 Task: Search one way flight ticket for 5 adults, 2 children, 1 infant in seat and 1 infant on lap in economy from Sanford: Orlando Sanford International Airport to Evansville: Evansville Regional Airport on 5-3-2023. Choice of flights is Royal air maroc. Number of bags: 10 checked bags. Price is upto 107000. Outbound departure time preference is 19:30.
Action: Mouse moved to (314, 128)
Screenshot: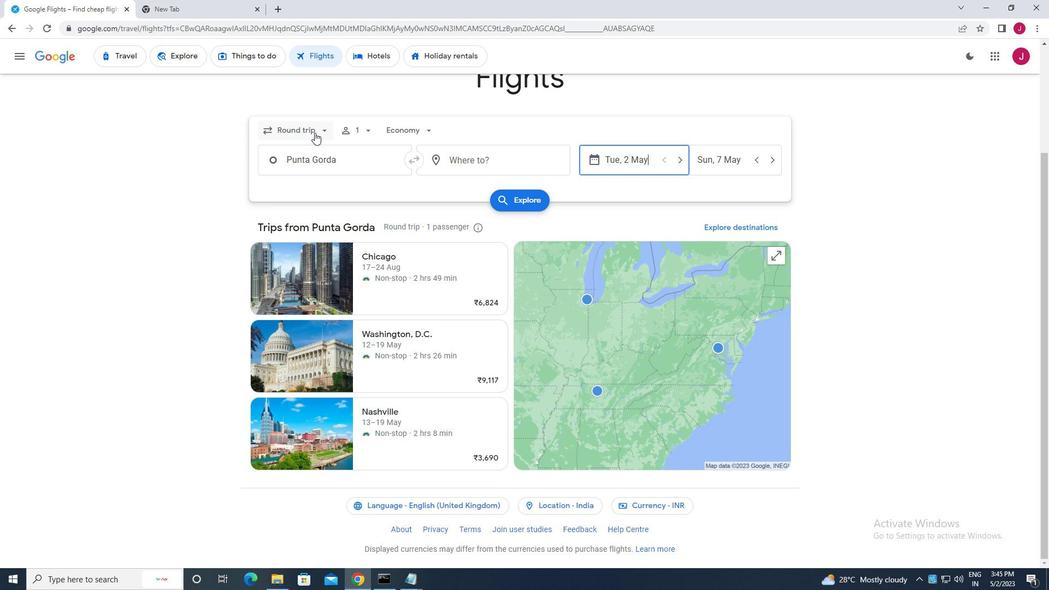 
Action: Mouse pressed left at (314, 128)
Screenshot: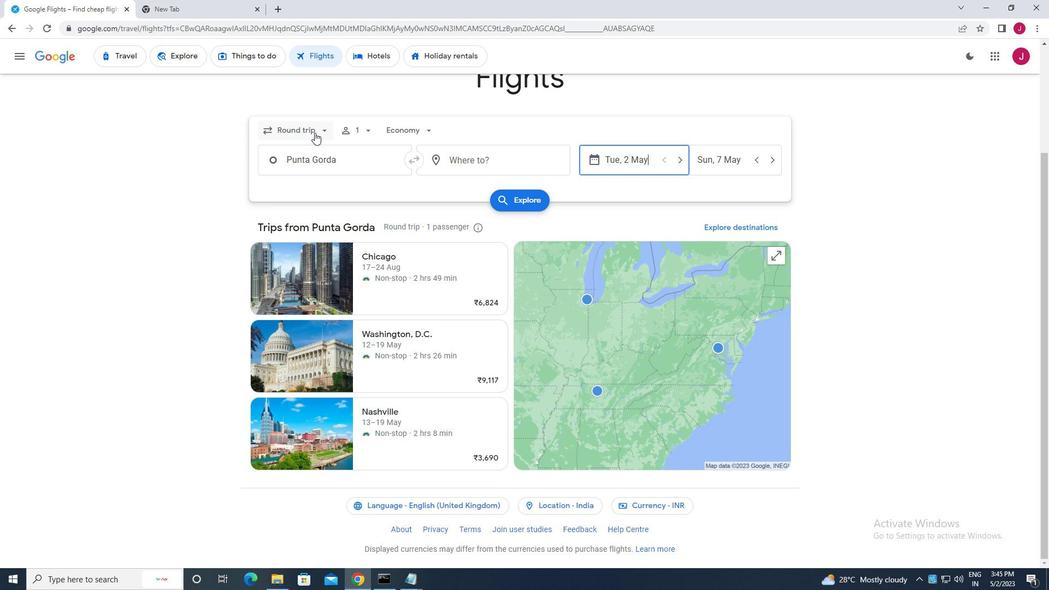 
Action: Mouse moved to (310, 178)
Screenshot: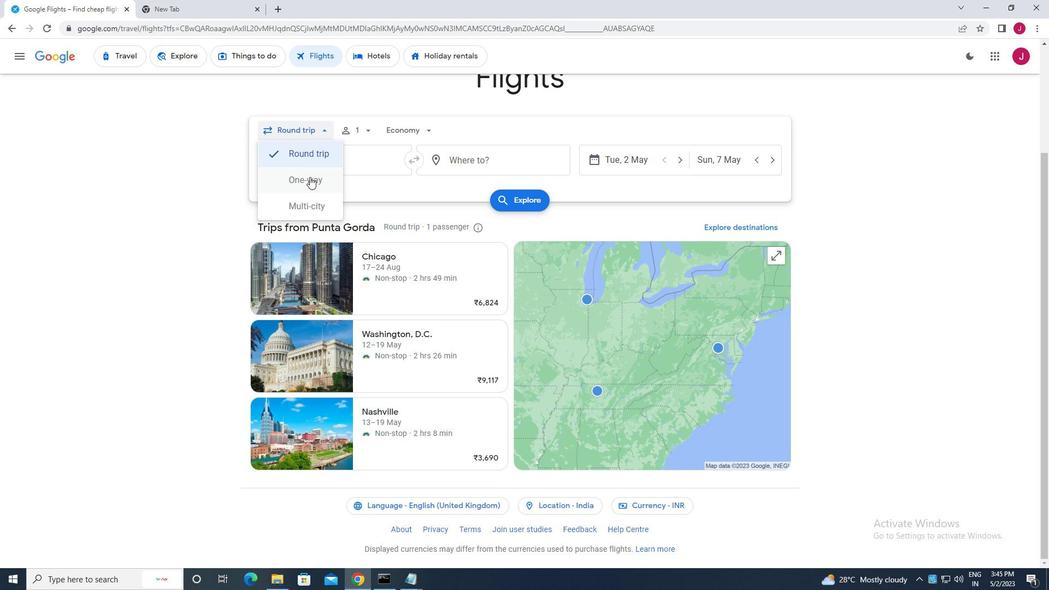
Action: Mouse pressed left at (310, 178)
Screenshot: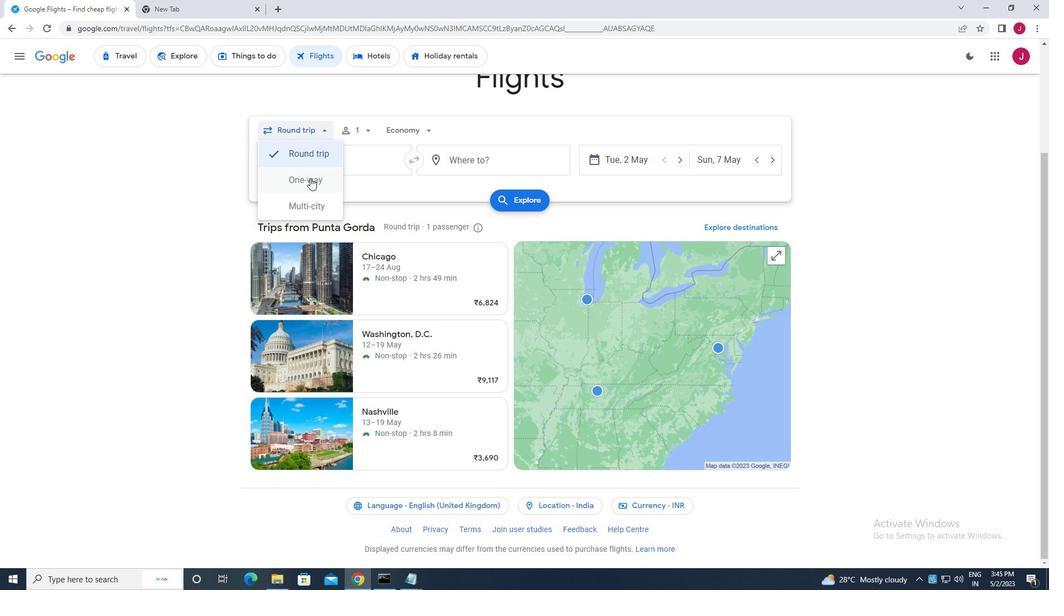 
Action: Mouse moved to (362, 130)
Screenshot: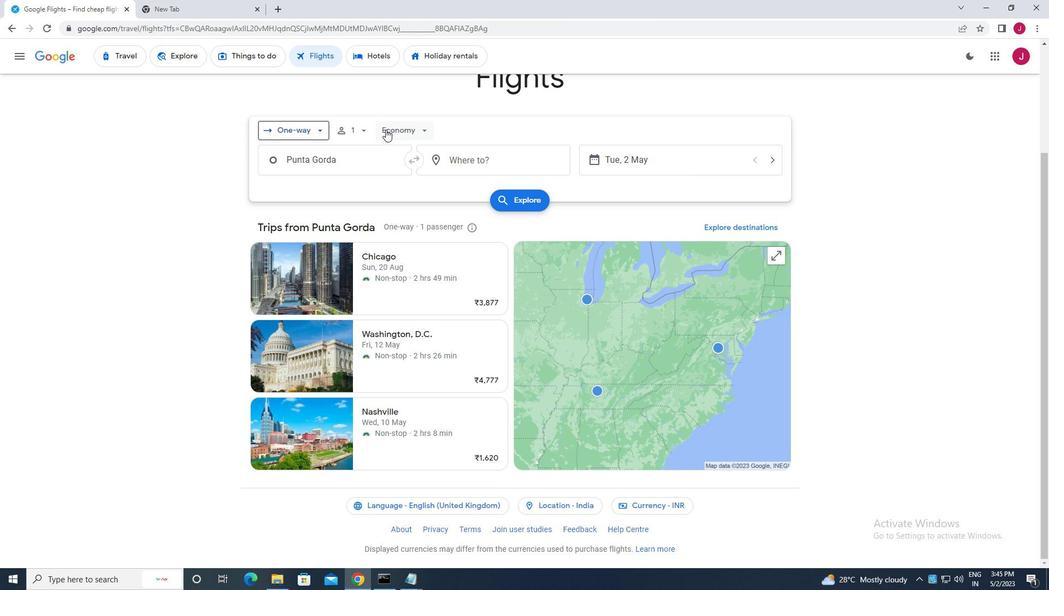 
Action: Mouse pressed left at (362, 130)
Screenshot: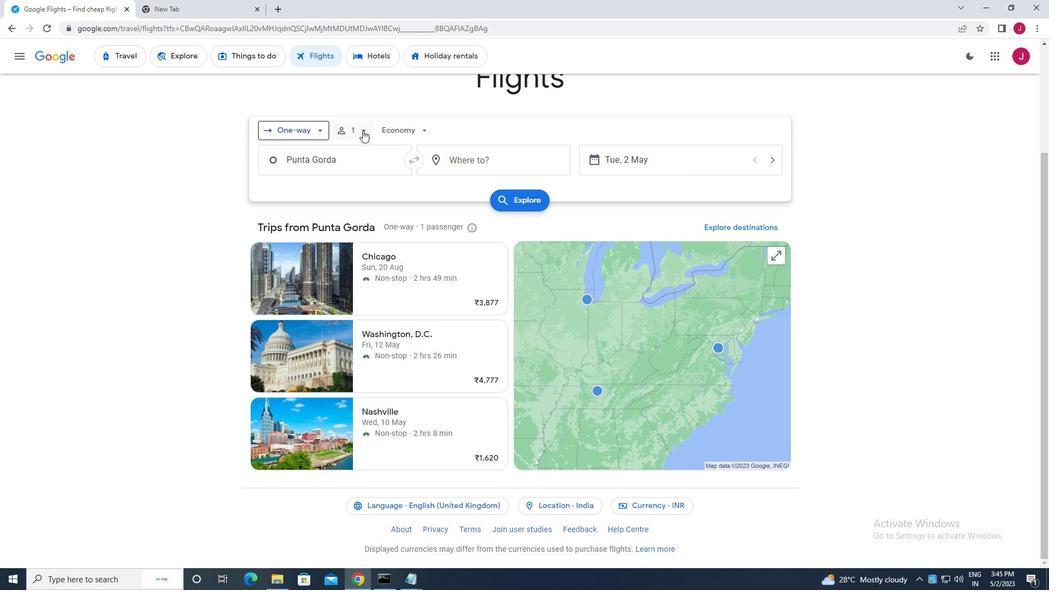 
Action: Mouse moved to (444, 160)
Screenshot: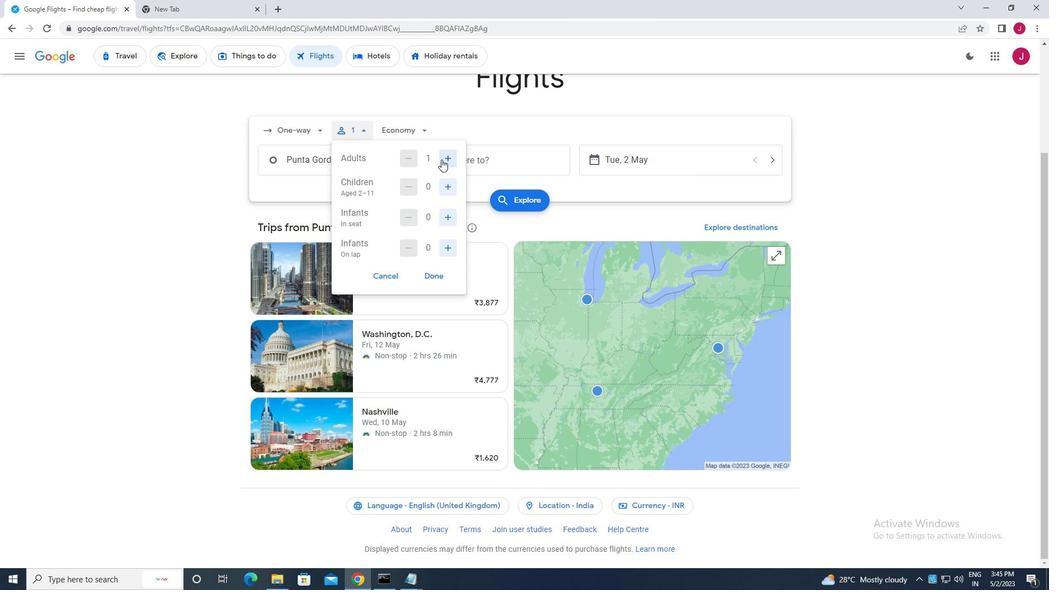 
Action: Mouse pressed left at (444, 160)
Screenshot: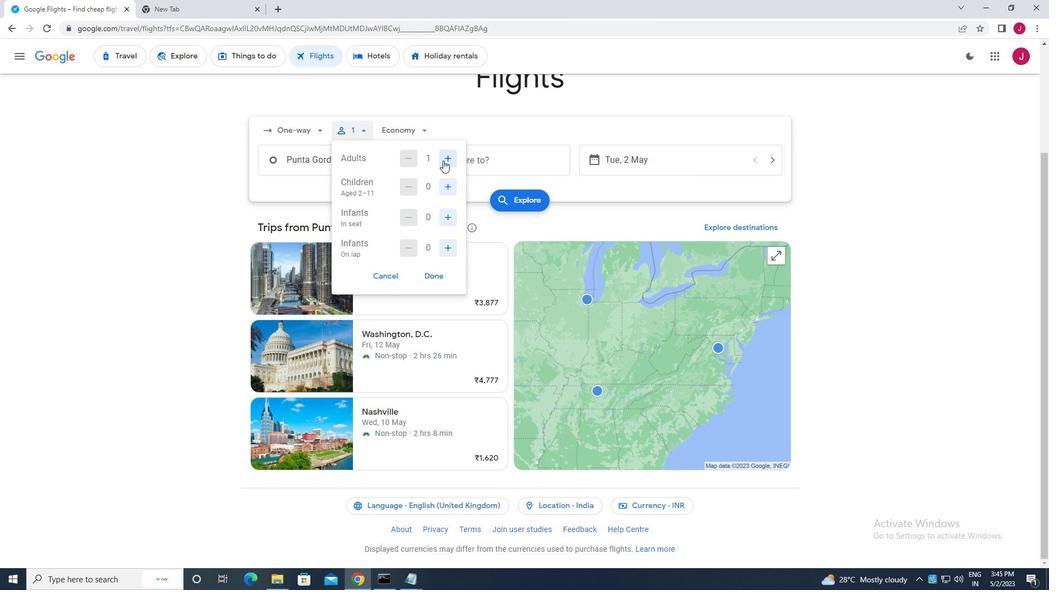 
Action: Mouse pressed left at (444, 160)
Screenshot: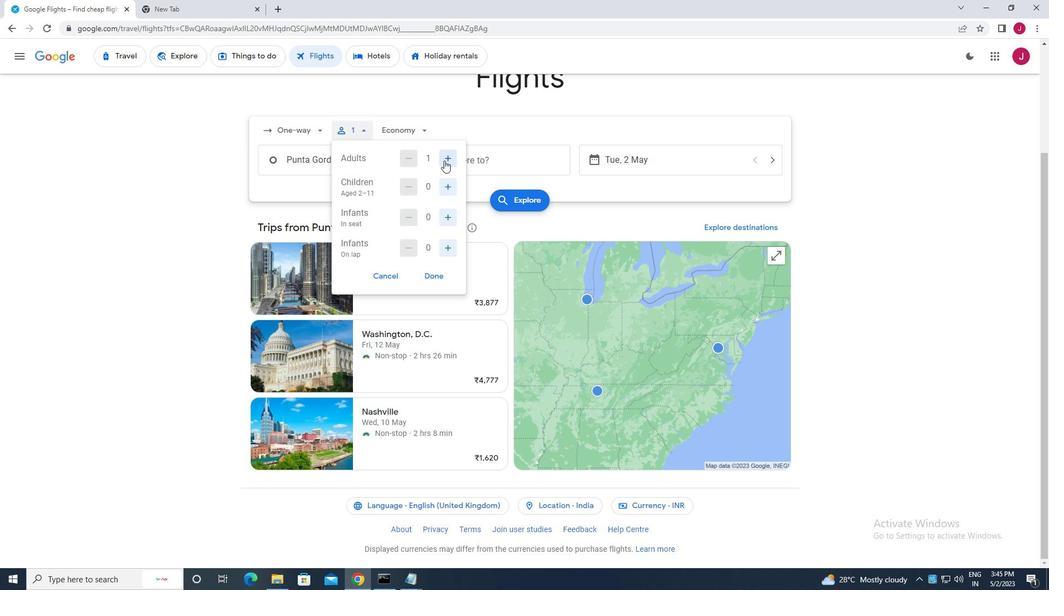 
Action: Mouse pressed left at (444, 160)
Screenshot: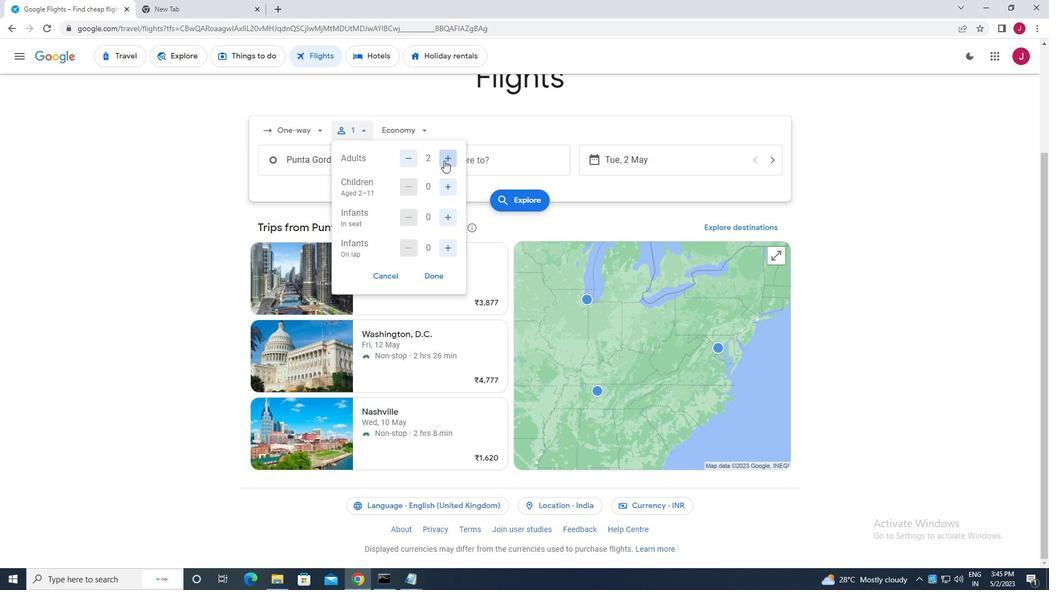 
Action: Mouse pressed left at (444, 160)
Screenshot: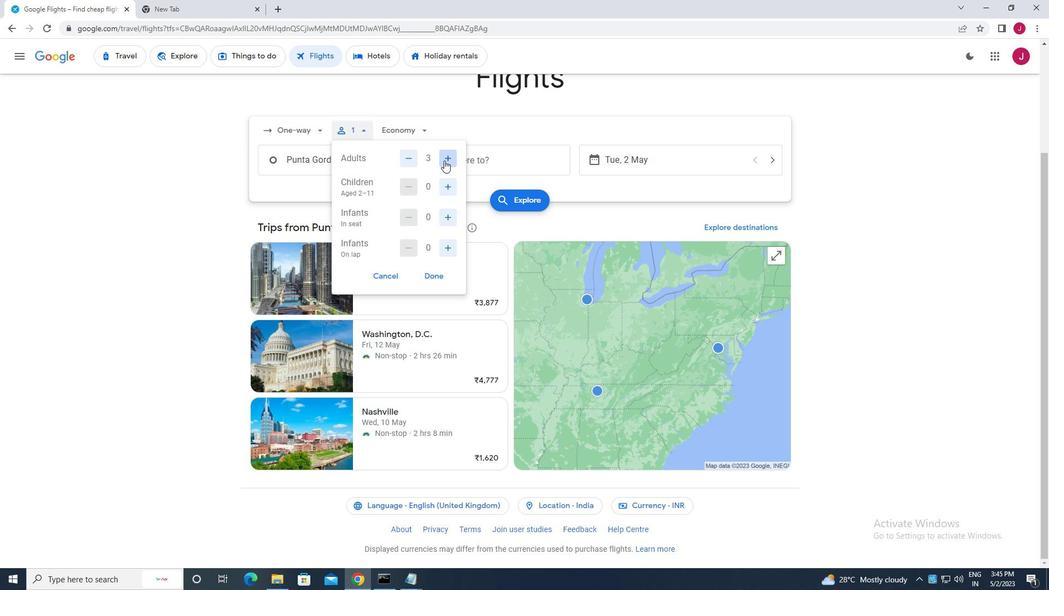 
Action: Mouse moved to (448, 190)
Screenshot: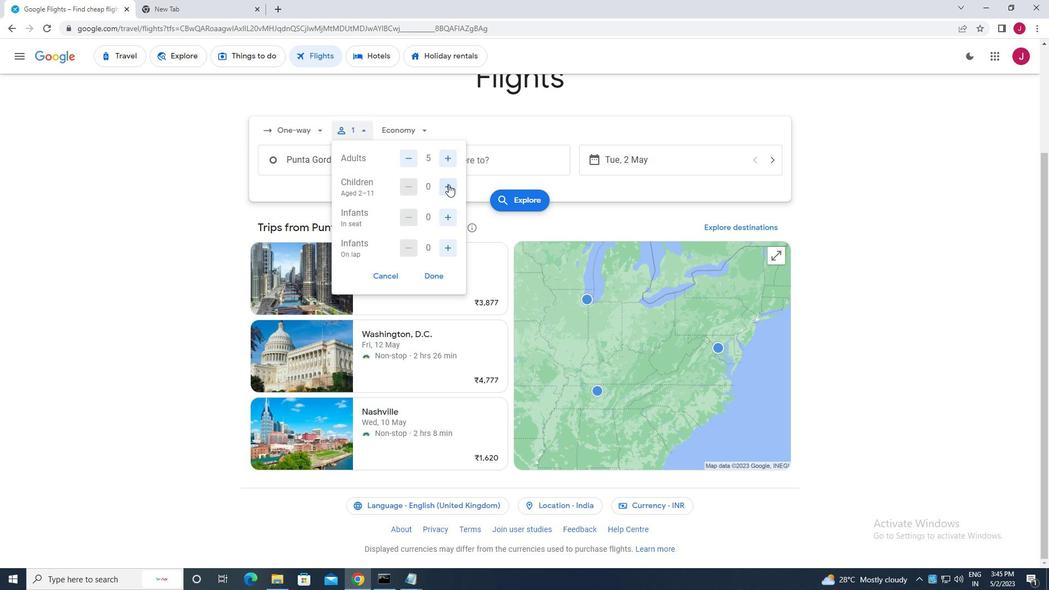 
Action: Mouse pressed left at (448, 190)
Screenshot: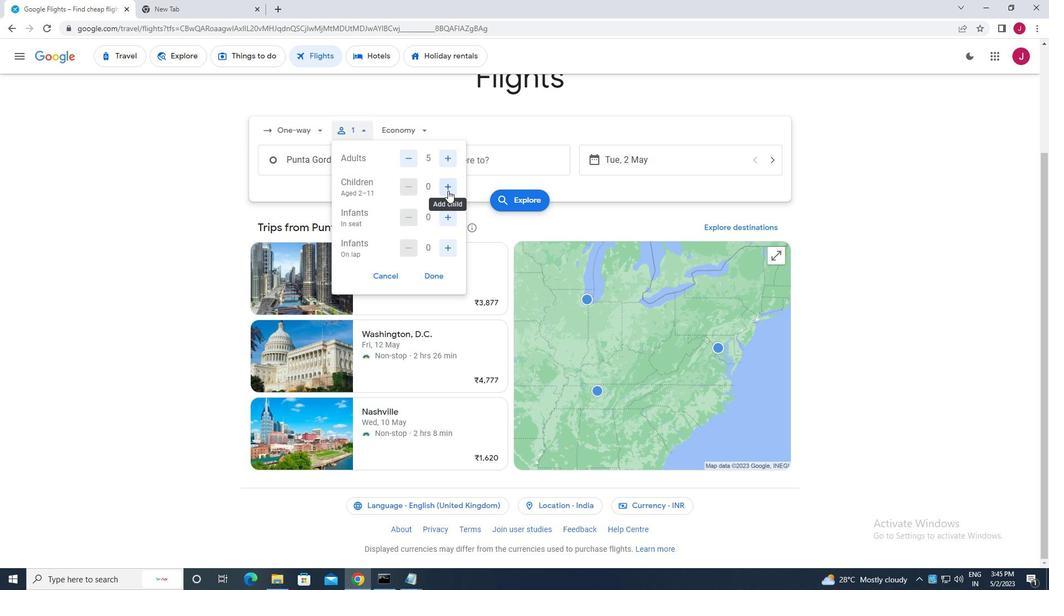 
Action: Mouse pressed left at (448, 190)
Screenshot: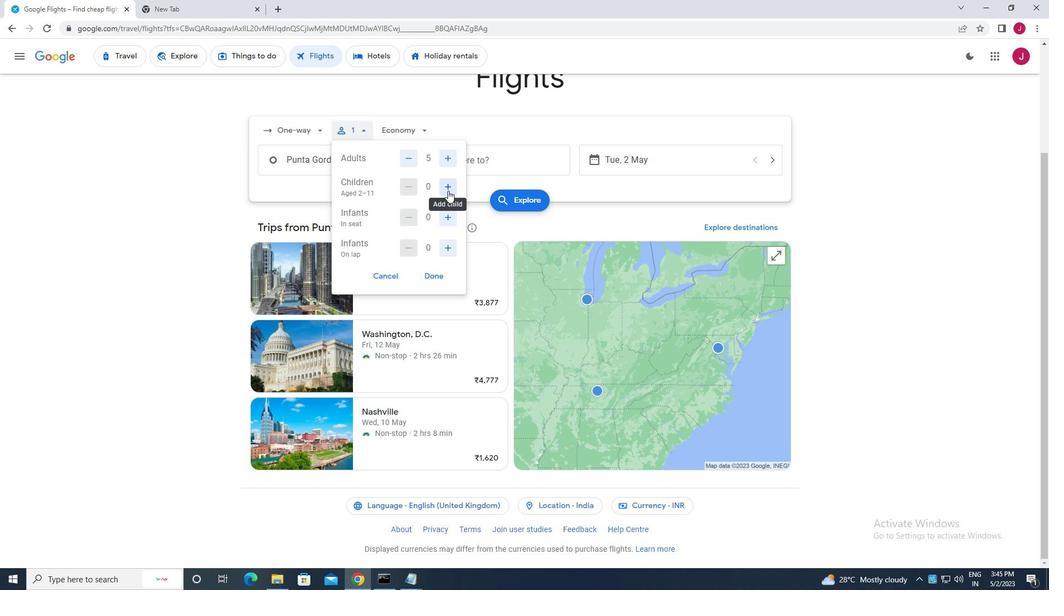 
Action: Mouse moved to (447, 216)
Screenshot: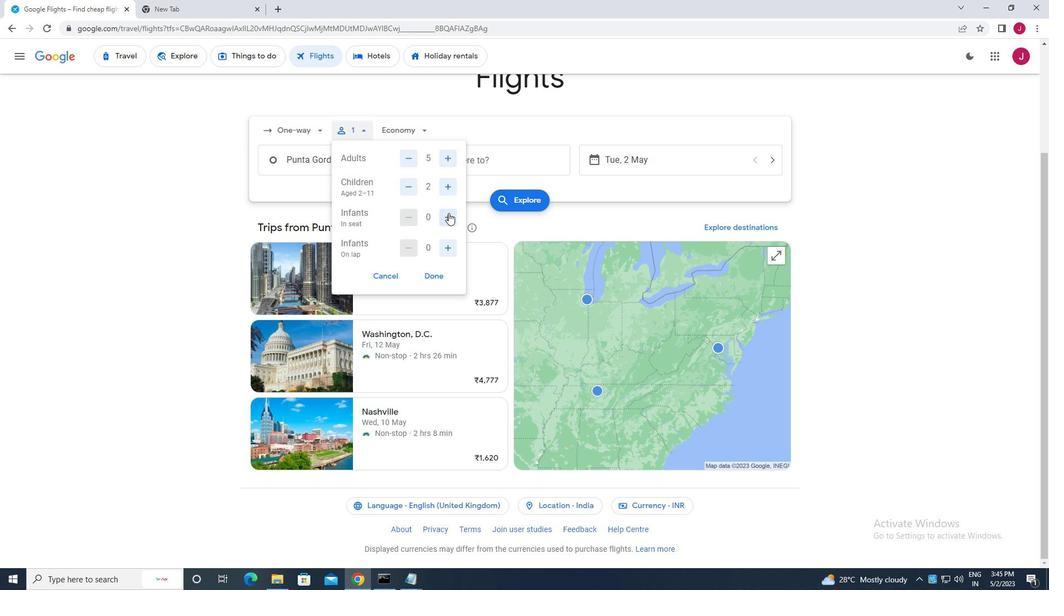 
Action: Mouse pressed left at (447, 216)
Screenshot: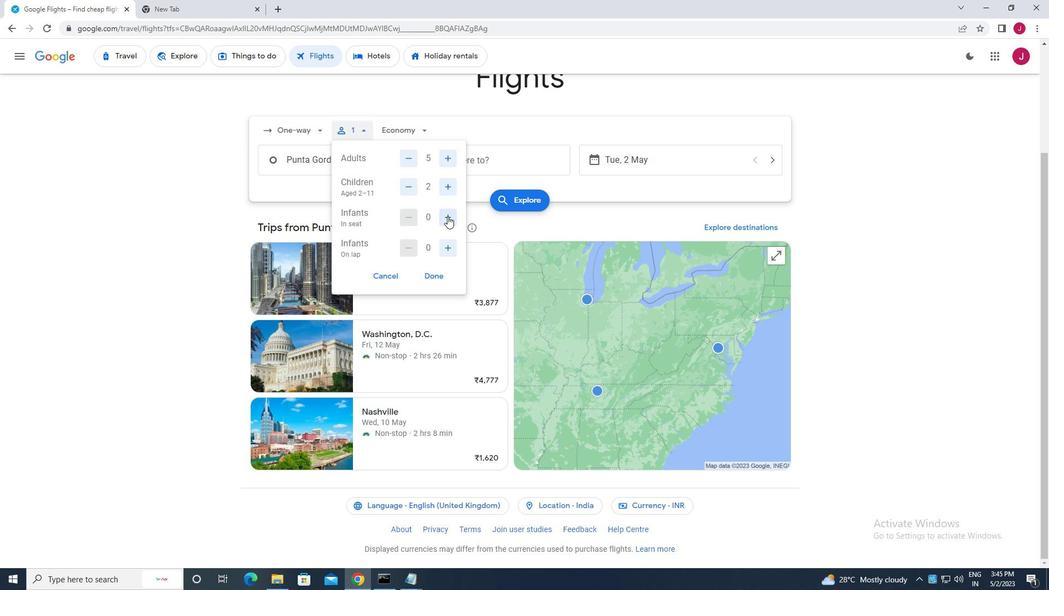 
Action: Mouse moved to (444, 249)
Screenshot: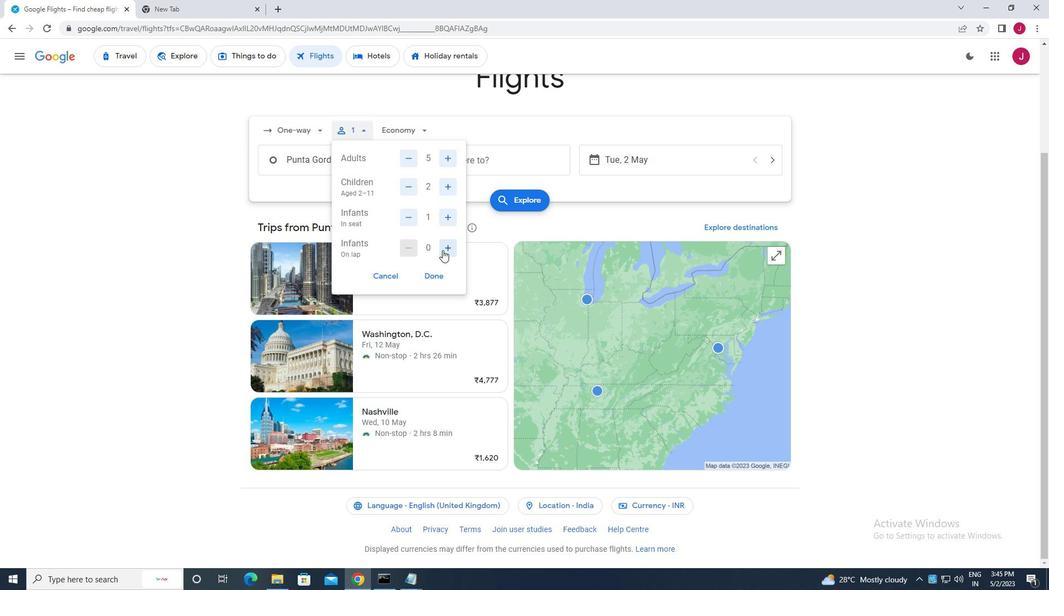 
Action: Mouse pressed left at (444, 249)
Screenshot: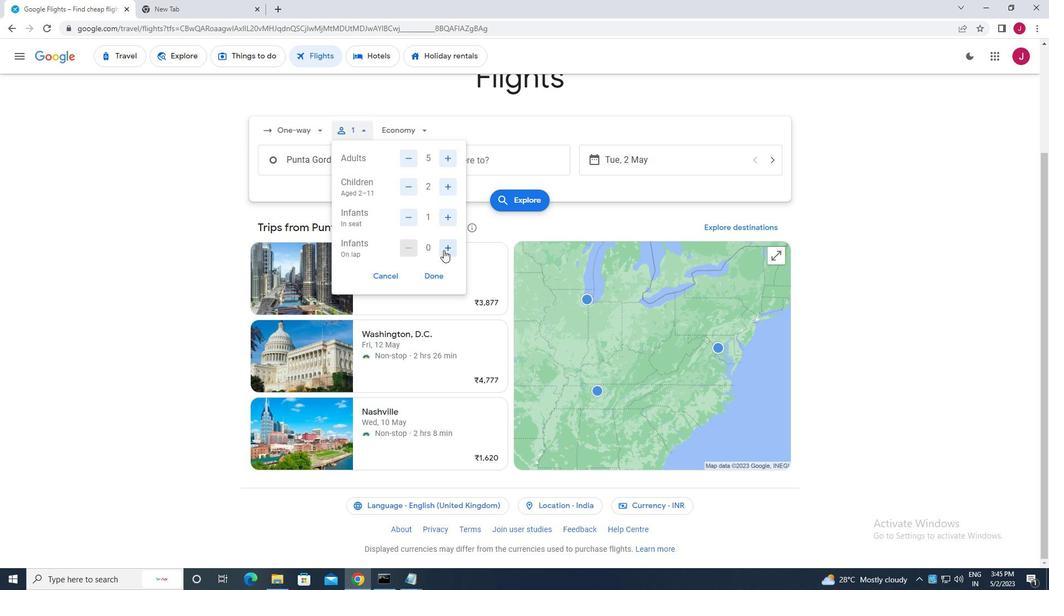
Action: Mouse moved to (433, 277)
Screenshot: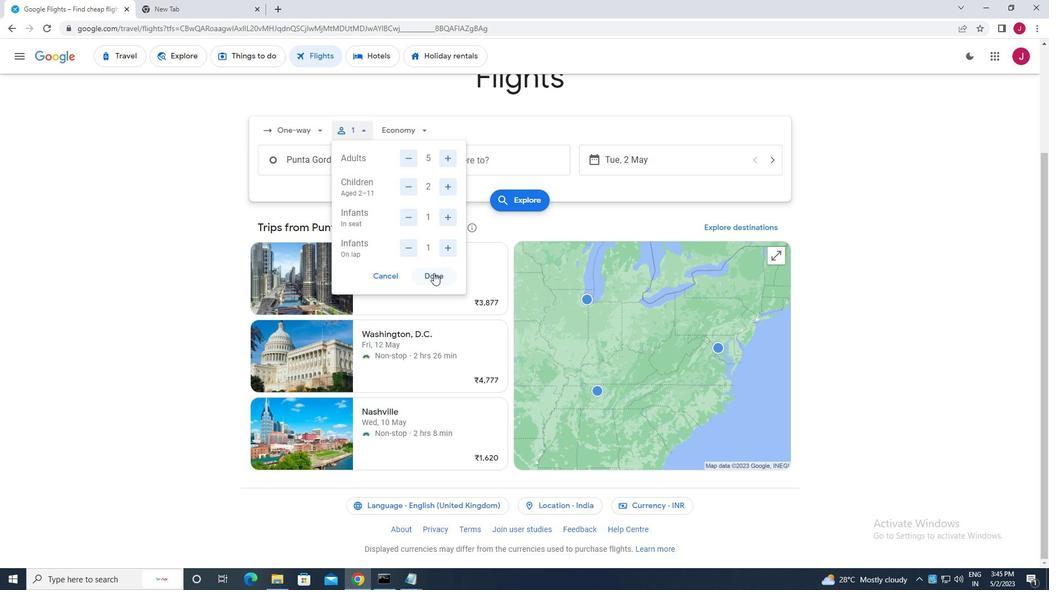 
Action: Mouse pressed left at (433, 277)
Screenshot: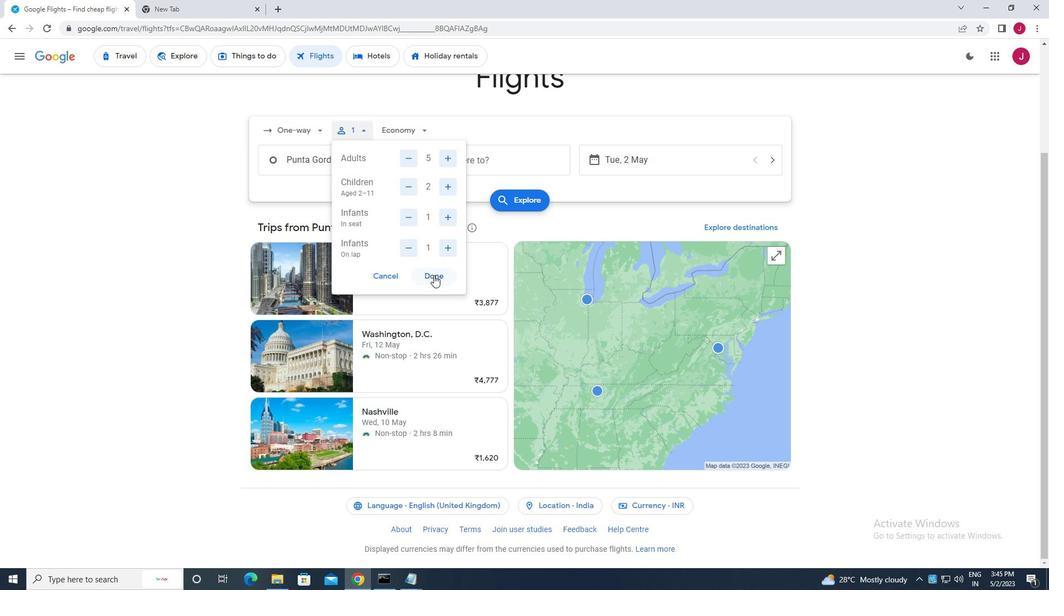 
Action: Mouse moved to (413, 127)
Screenshot: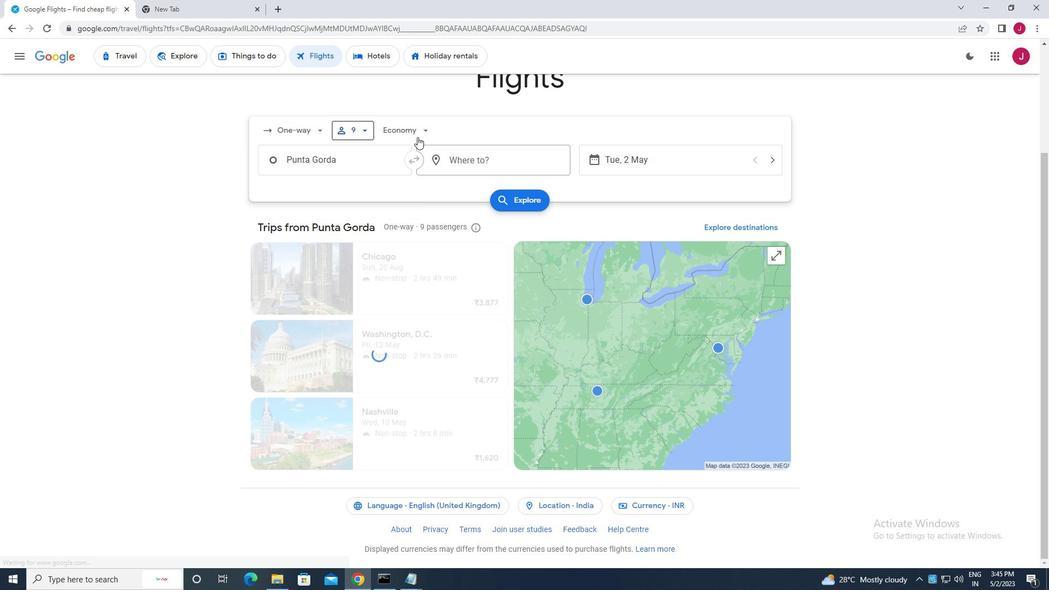 
Action: Mouse pressed left at (413, 127)
Screenshot: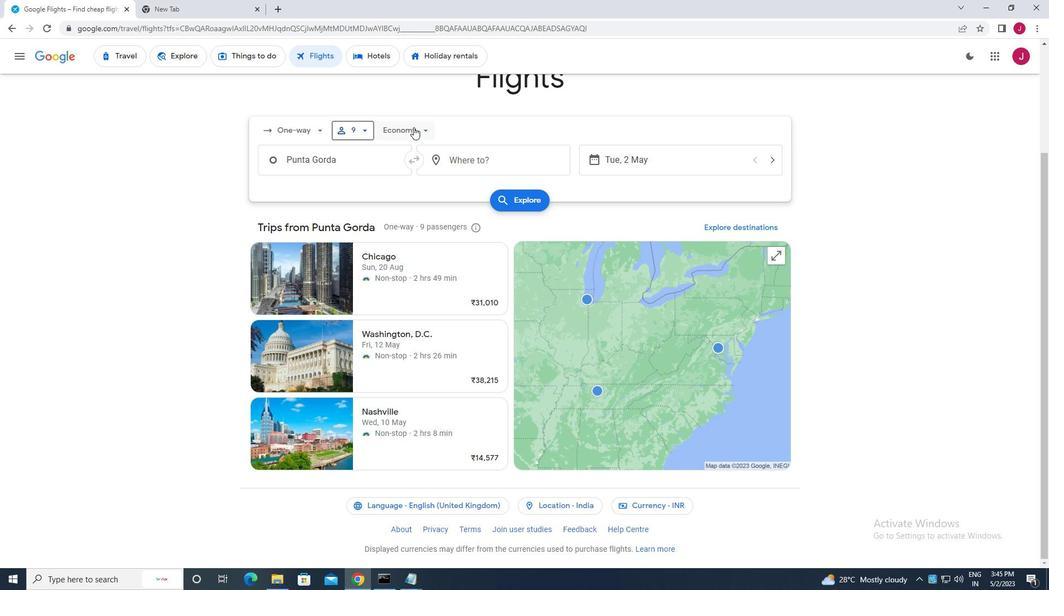 
Action: Mouse pressed left at (413, 127)
Screenshot: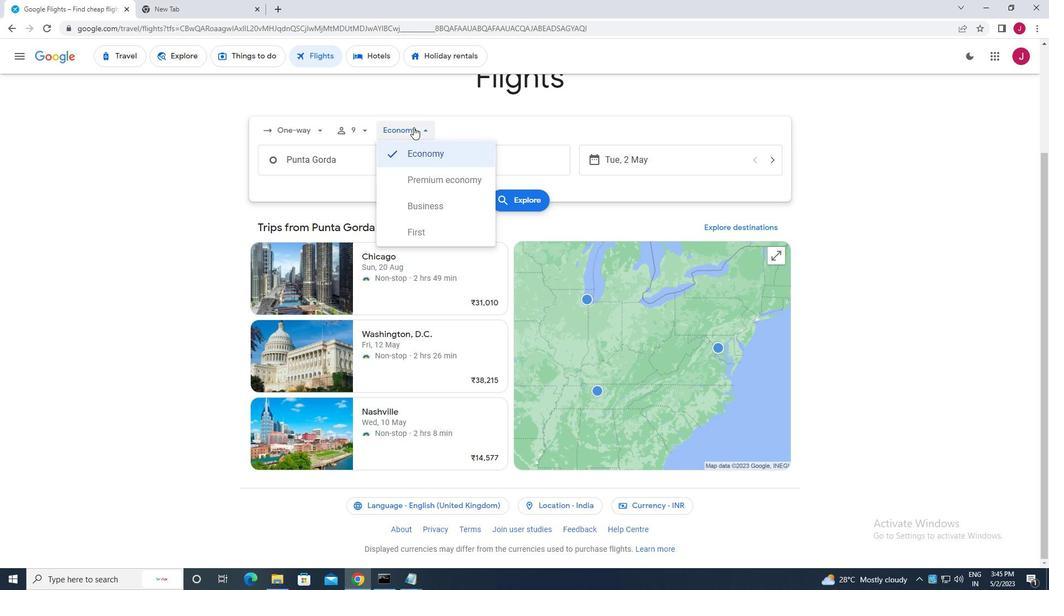 
Action: Mouse moved to (370, 158)
Screenshot: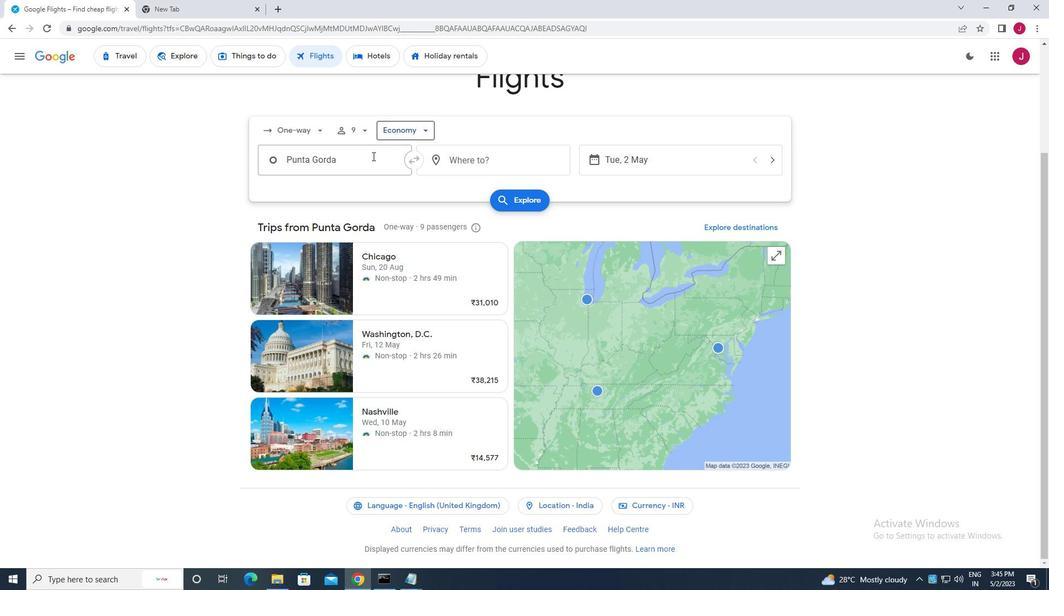 
Action: Mouse pressed left at (370, 158)
Screenshot: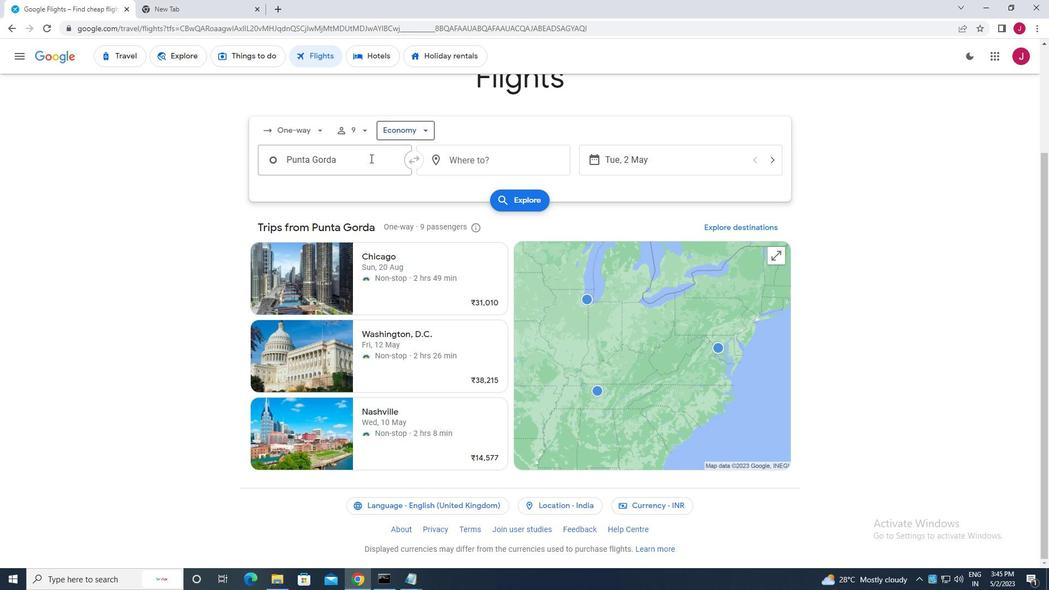 
Action: Mouse moved to (371, 156)
Screenshot: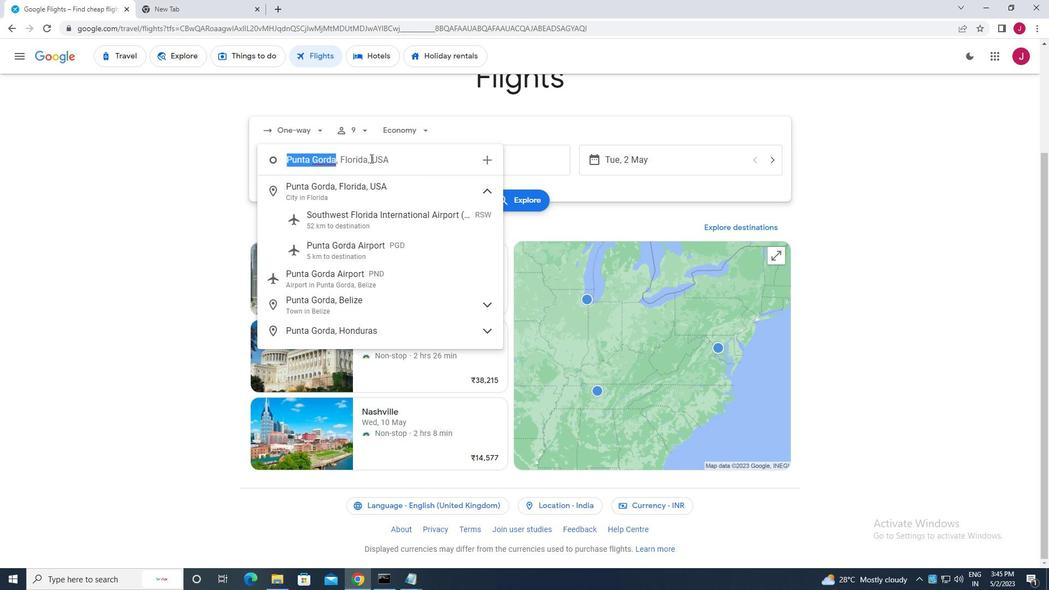 
Action: Key pressed sanford
Screenshot: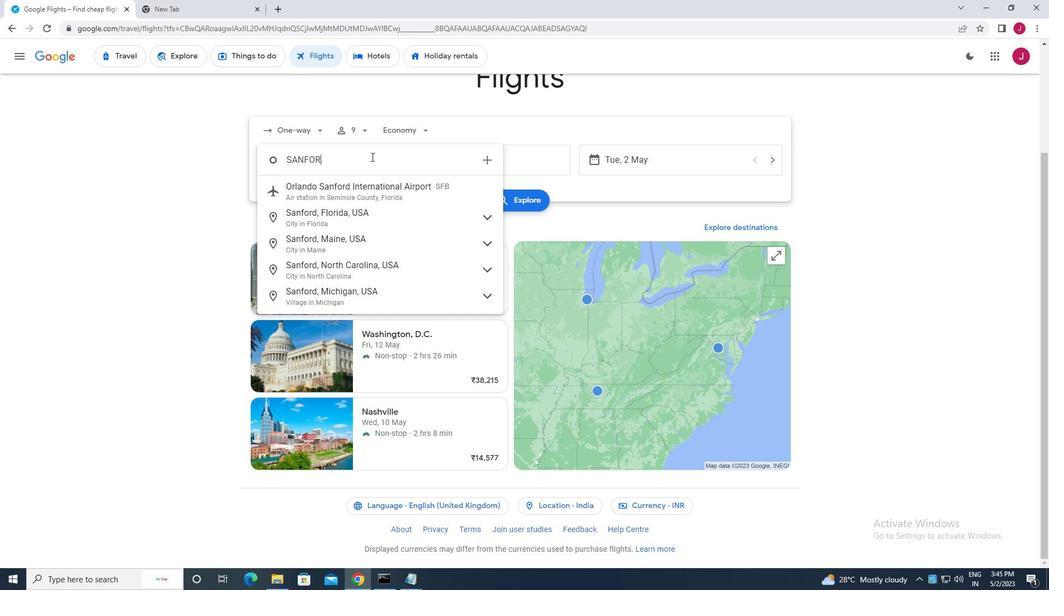 
Action: Mouse moved to (366, 192)
Screenshot: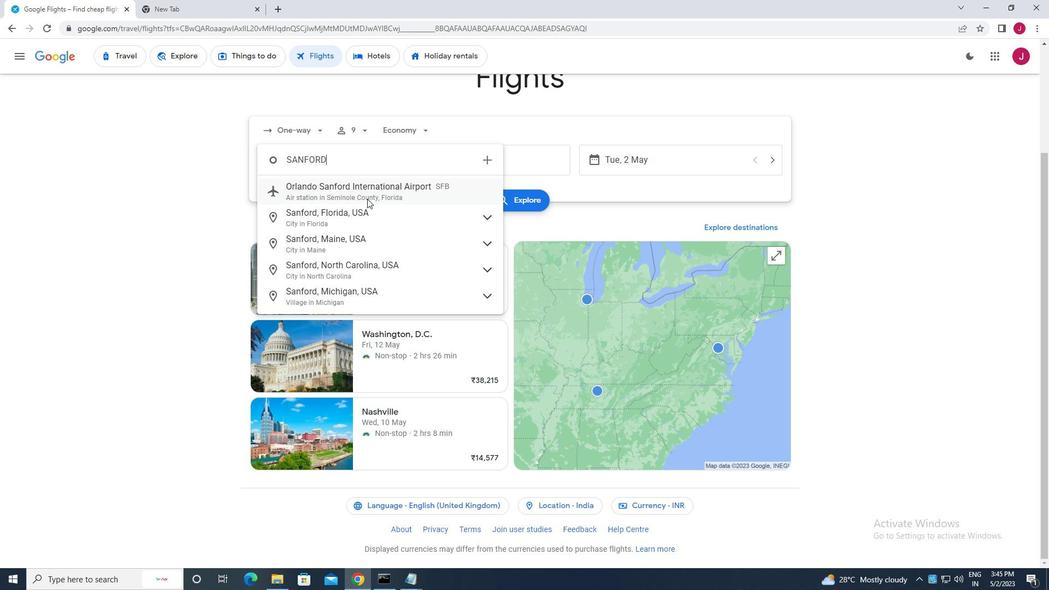 
Action: Mouse pressed left at (366, 192)
Screenshot: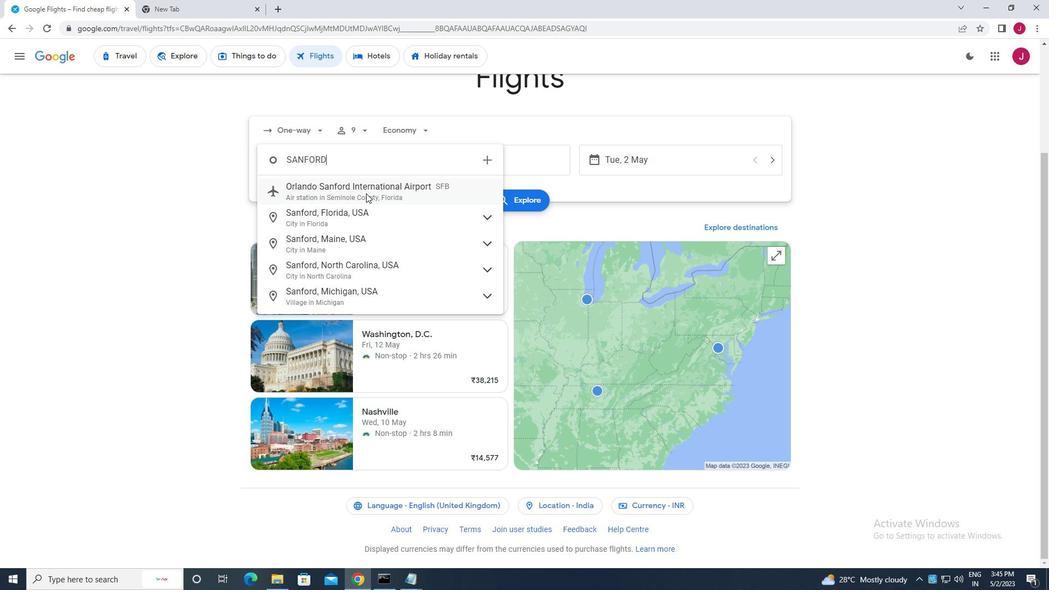 
Action: Mouse moved to (498, 160)
Screenshot: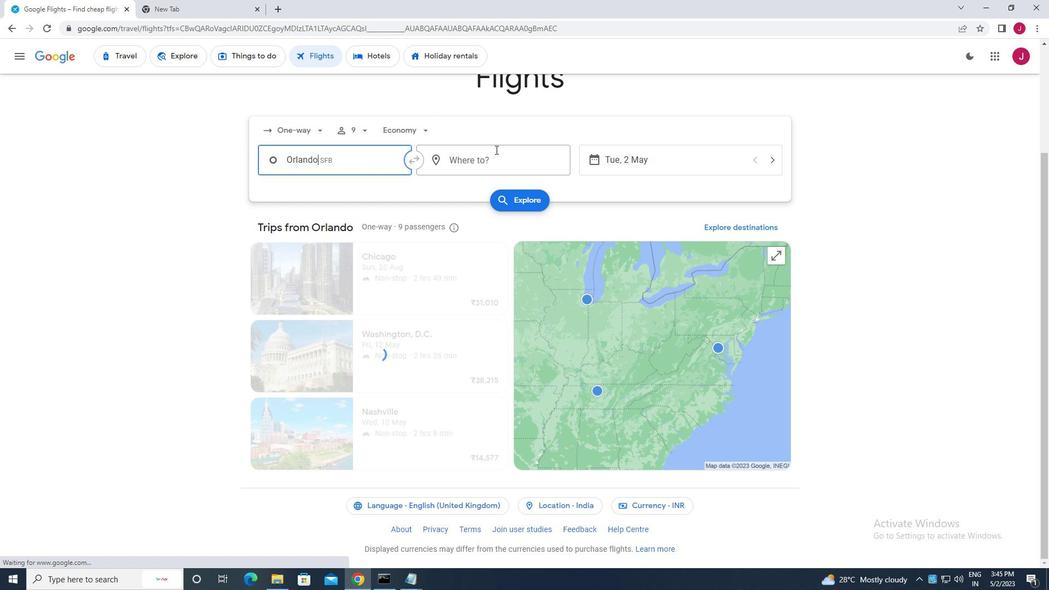 
Action: Mouse pressed left at (498, 160)
Screenshot: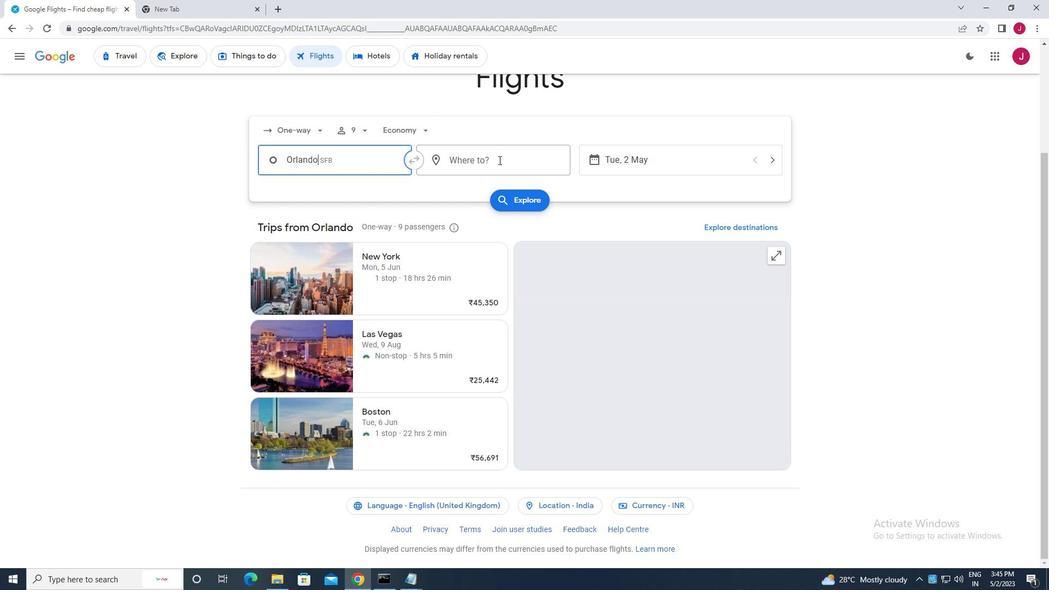 
Action: Mouse moved to (498, 160)
Screenshot: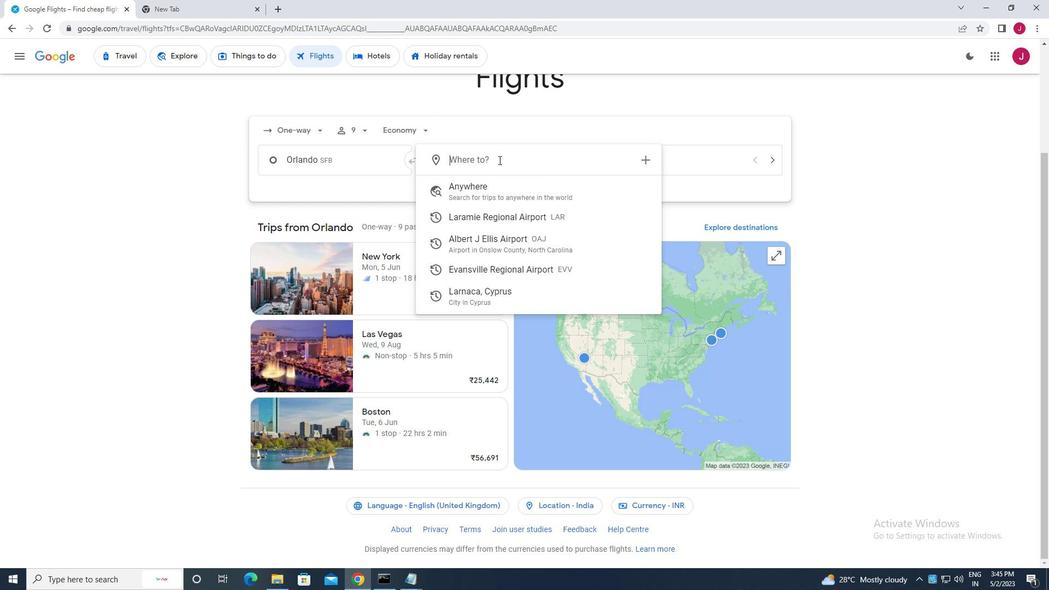 
Action: Key pressed evans
Screenshot: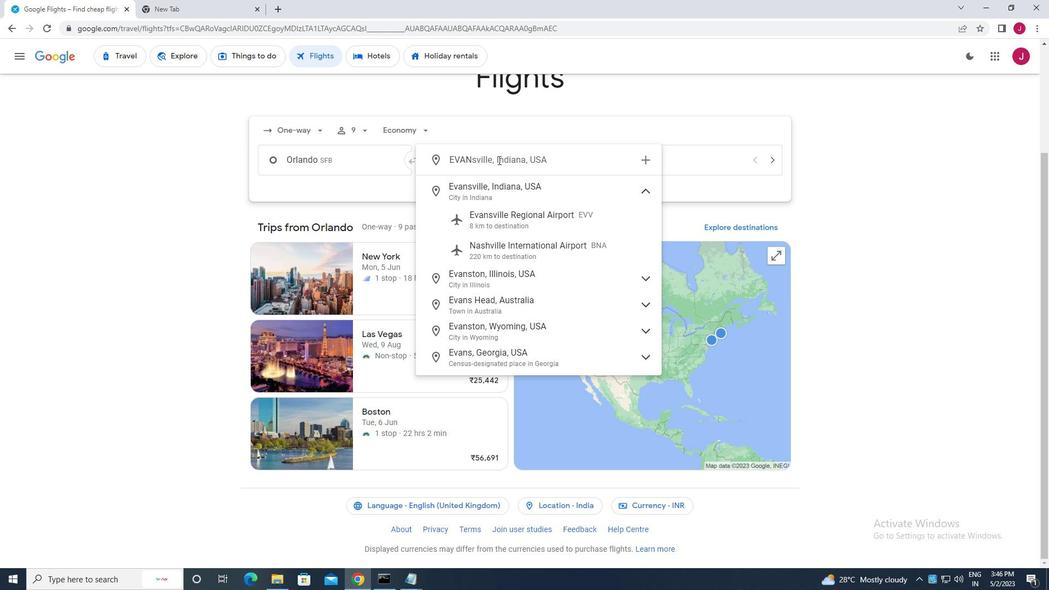 
Action: Mouse moved to (541, 215)
Screenshot: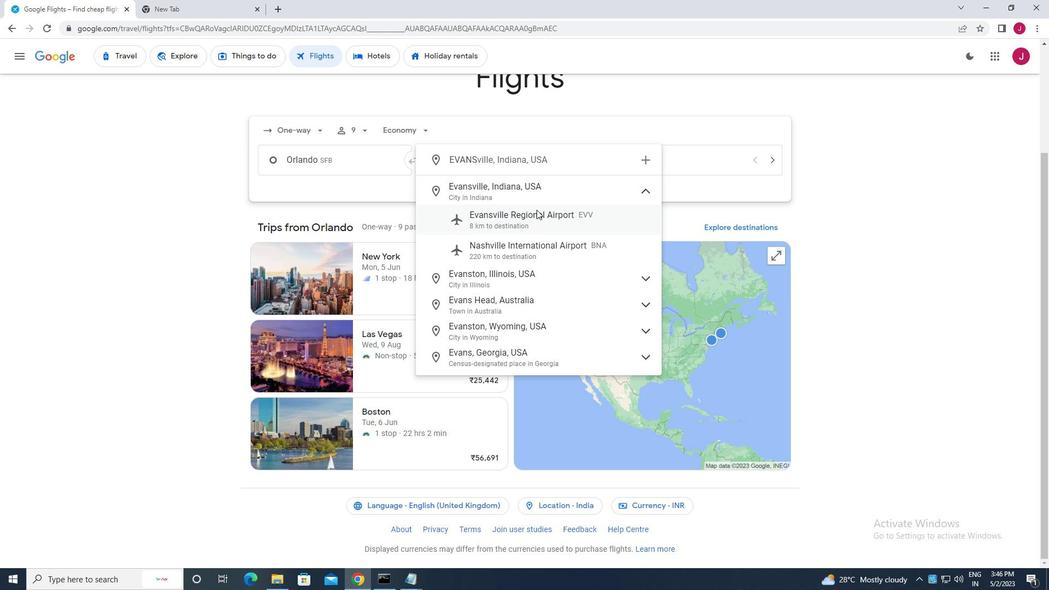 
Action: Mouse pressed left at (541, 215)
Screenshot: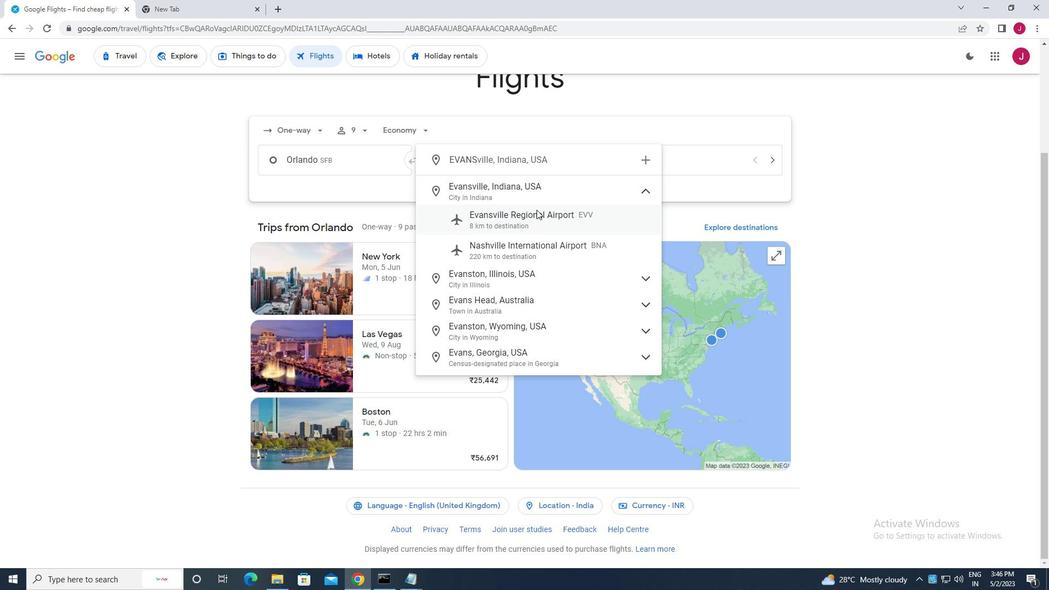 
Action: Mouse moved to (637, 161)
Screenshot: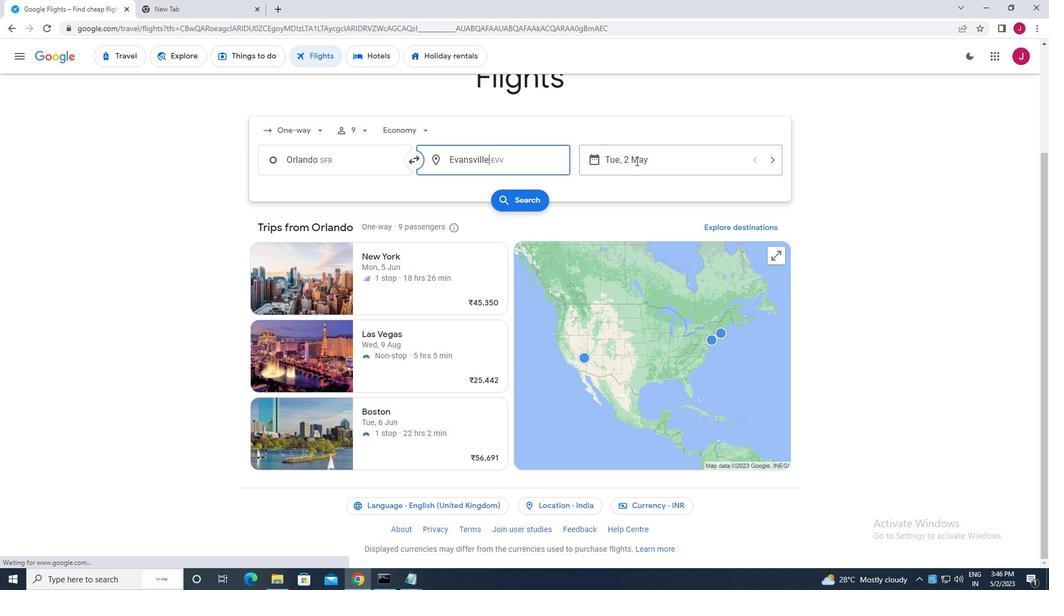 
Action: Mouse pressed left at (637, 161)
Screenshot: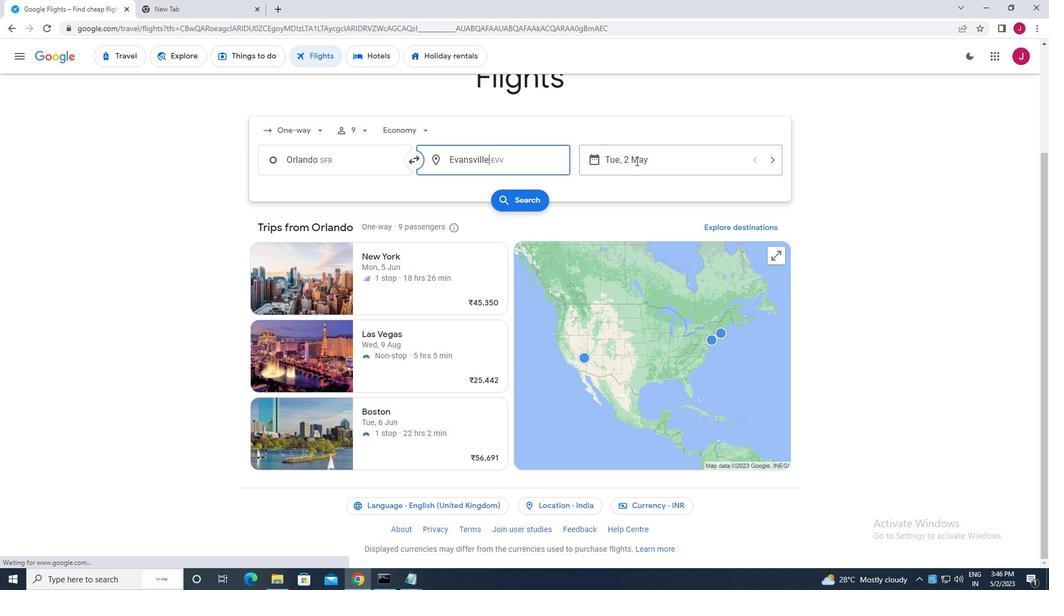 
Action: Mouse moved to (449, 243)
Screenshot: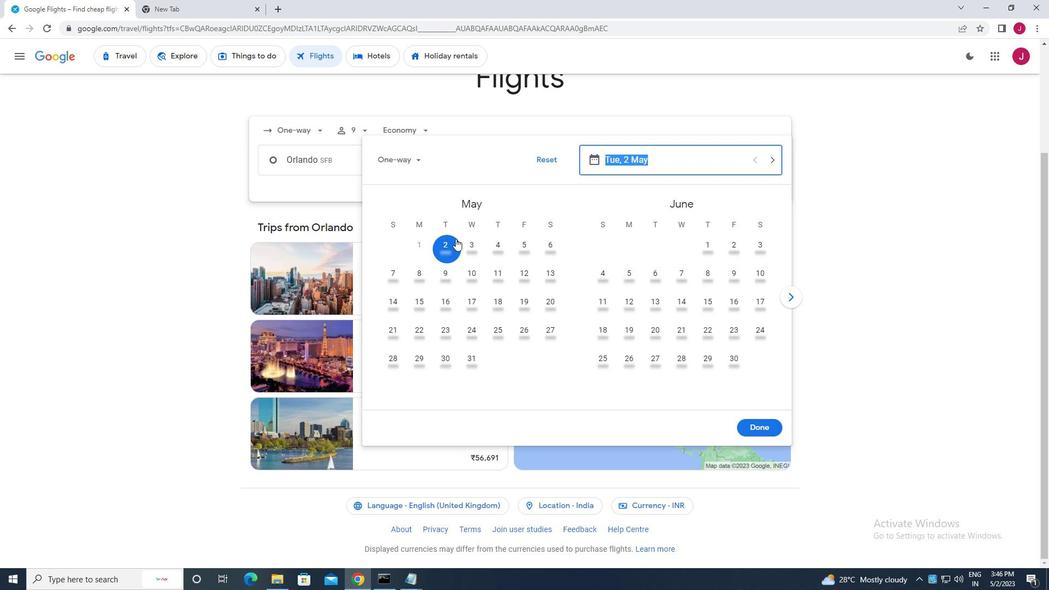 
Action: Mouse pressed left at (449, 243)
Screenshot: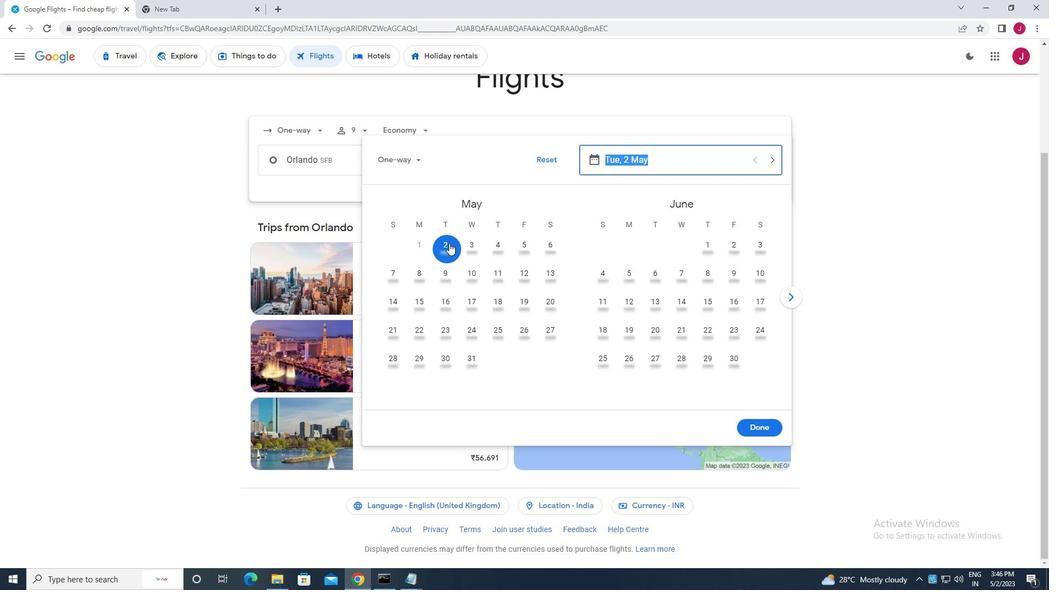 
Action: Mouse moved to (466, 249)
Screenshot: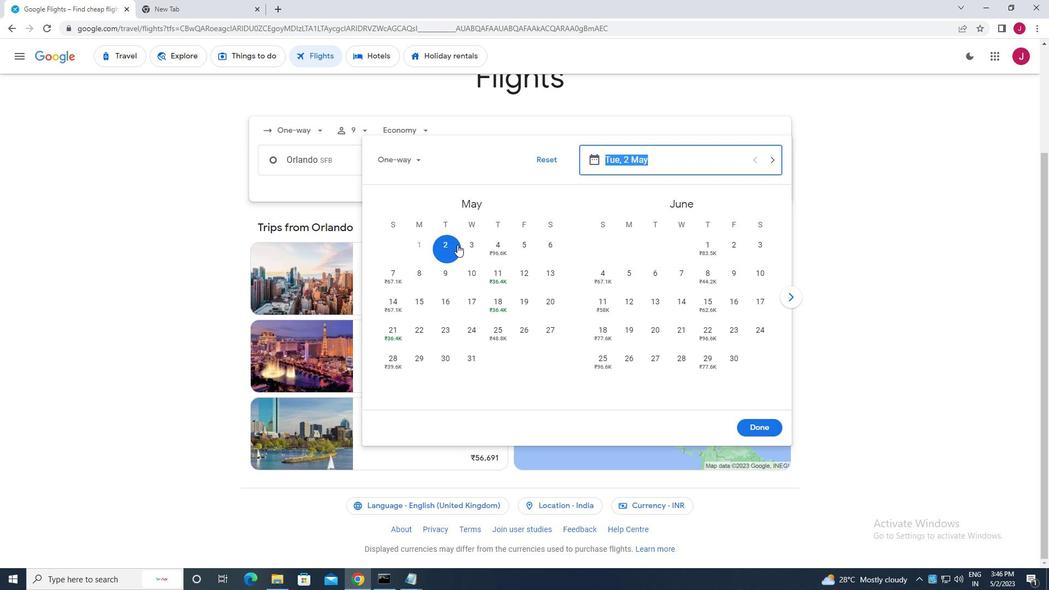 
Action: Mouse pressed left at (466, 249)
Screenshot: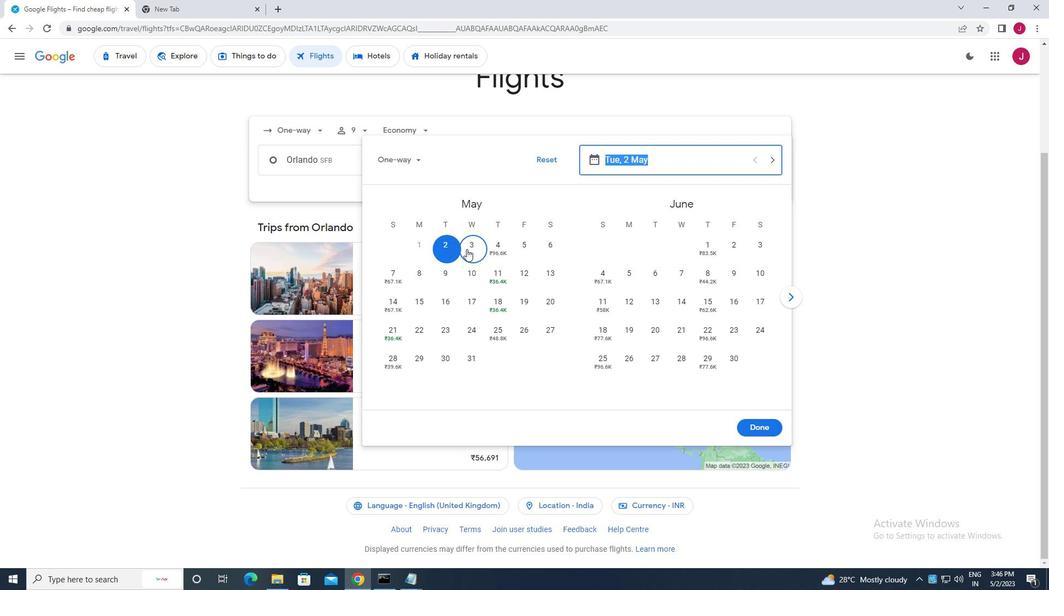 
Action: Mouse moved to (749, 430)
Screenshot: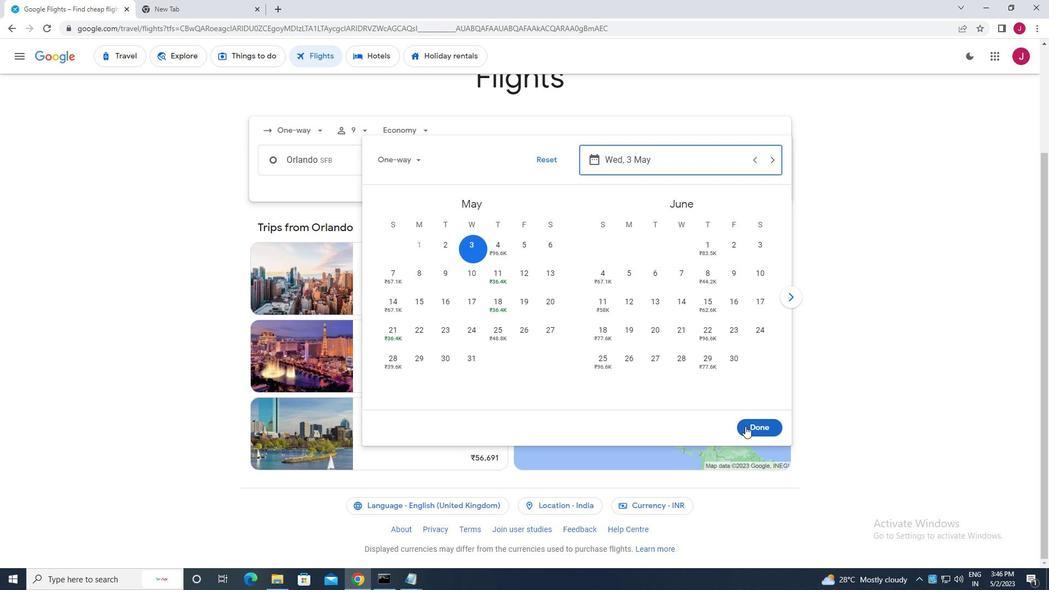
Action: Mouse pressed left at (749, 430)
Screenshot: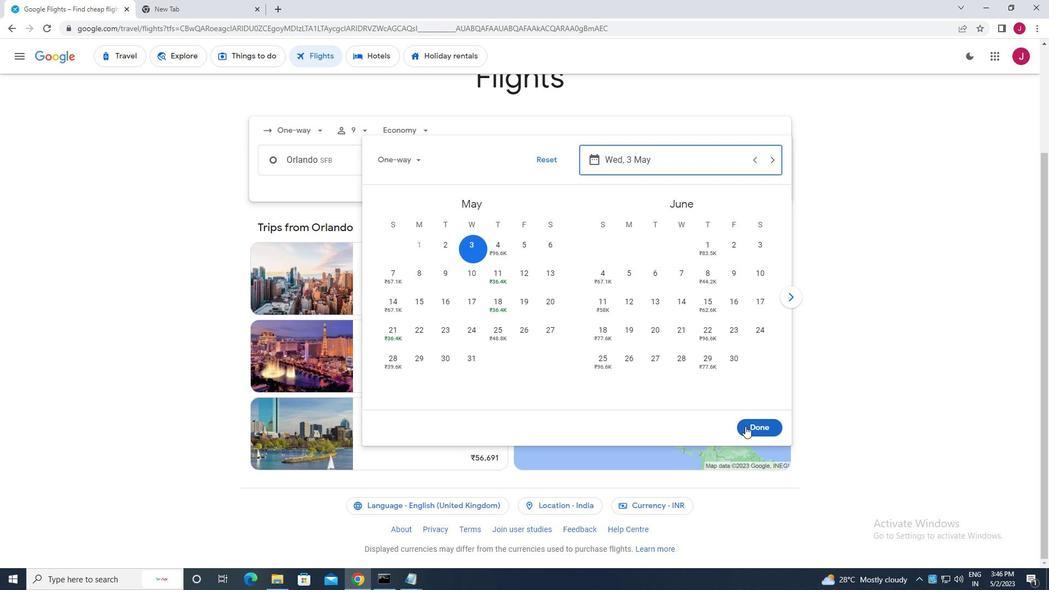 
Action: Mouse moved to (519, 200)
Screenshot: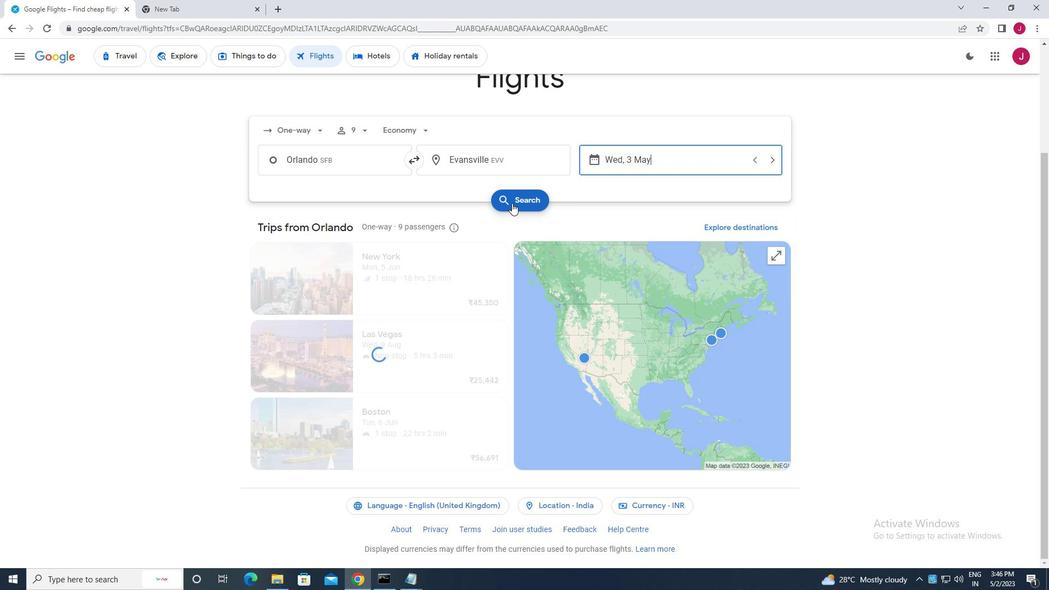 
Action: Mouse pressed left at (519, 200)
Screenshot: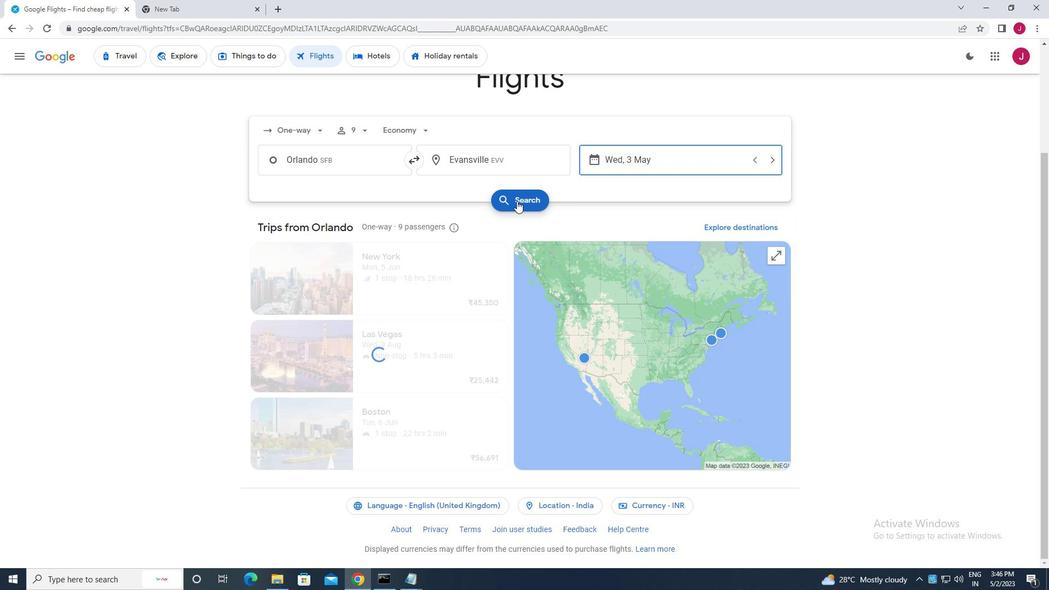 
Action: Mouse moved to (284, 155)
Screenshot: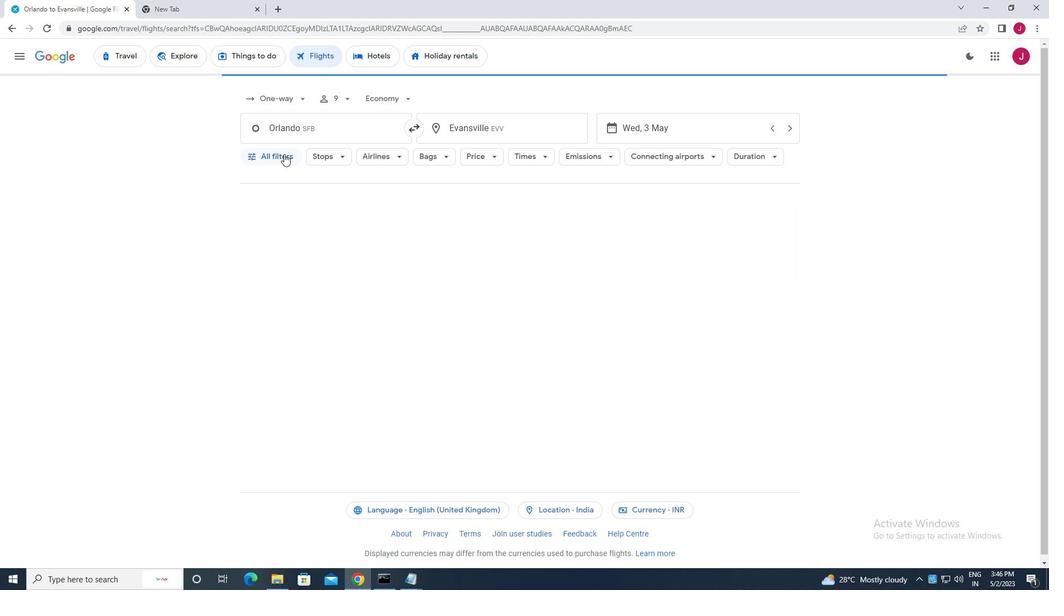 
Action: Mouse pressed left at (284, 155)
Screenshot: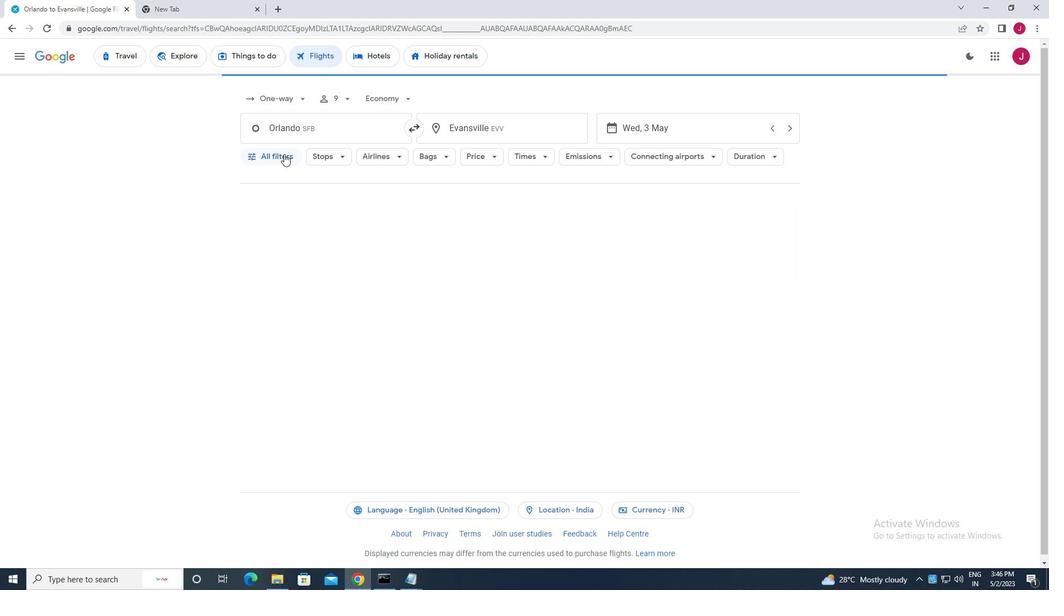
Action: Mouse moved to (315, 247)
Screenshot: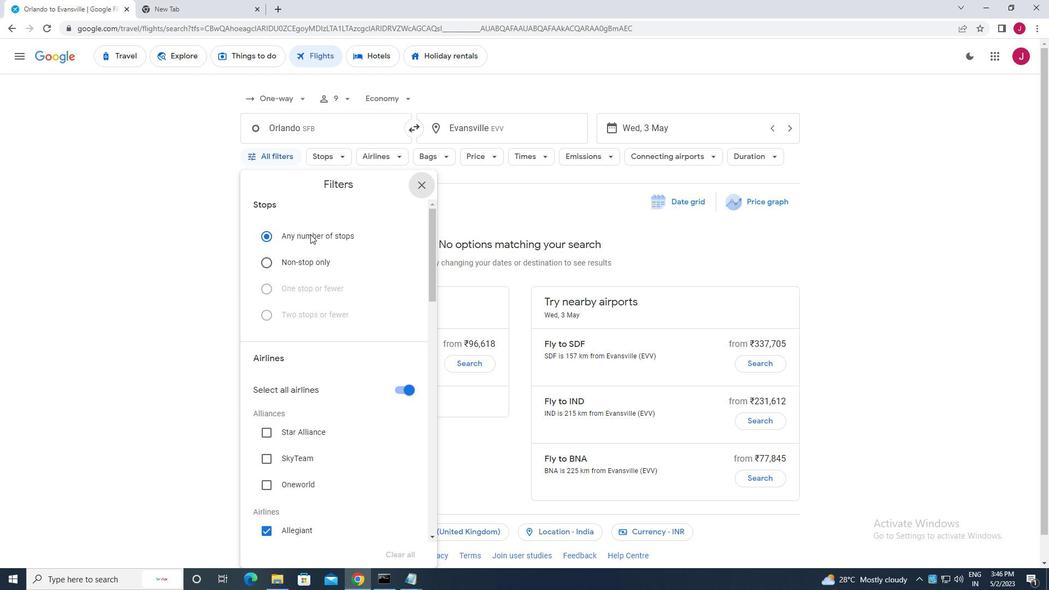 
Action: Mouse scrolled (315, 246) with delta (0, 0)
Screenshot: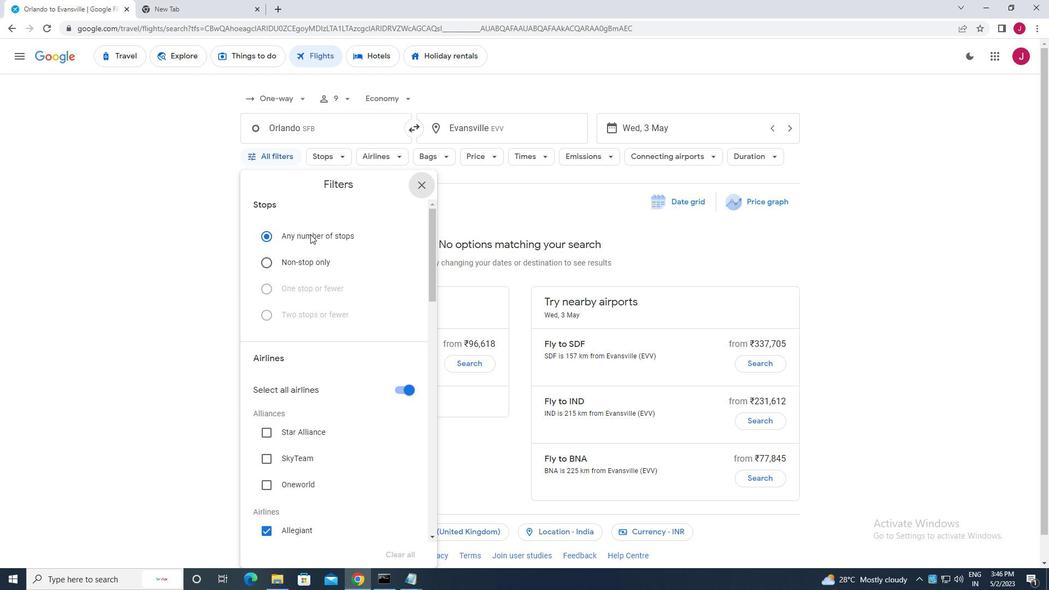 
Action: Mouse moved to (316, 248)
Screenshot: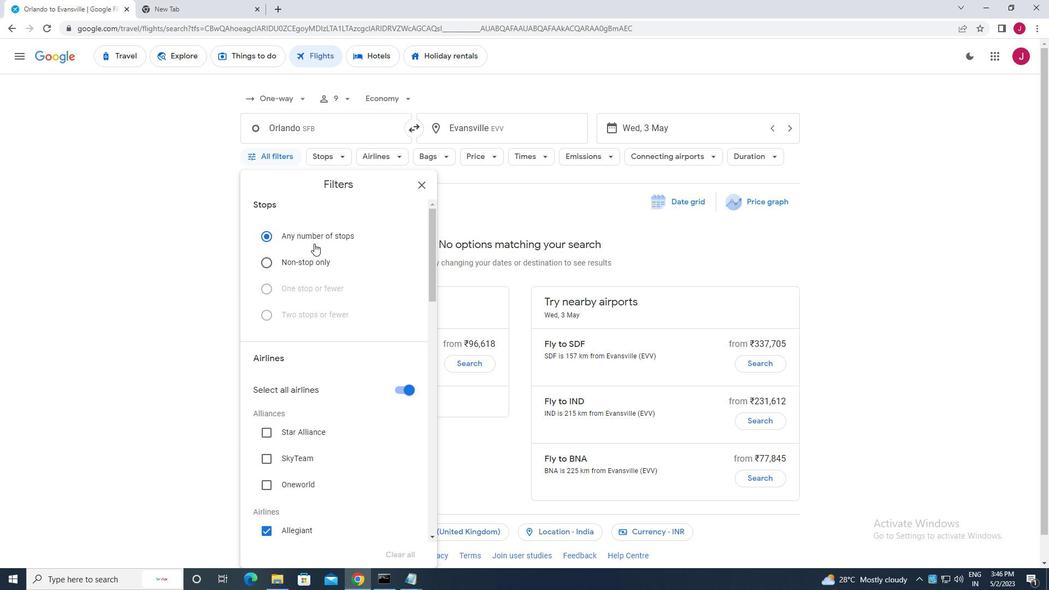 
Action: Mouse scrolled (316, 247) with delta (0, 0)
Screenshot: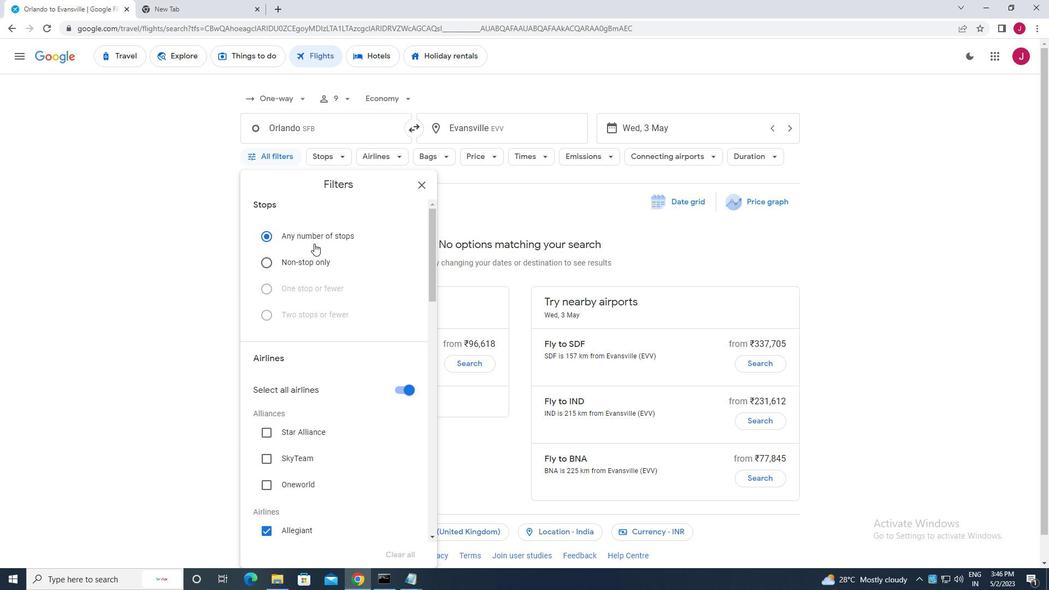 
Action: Mouse moved to (316, 248)
Screenshot: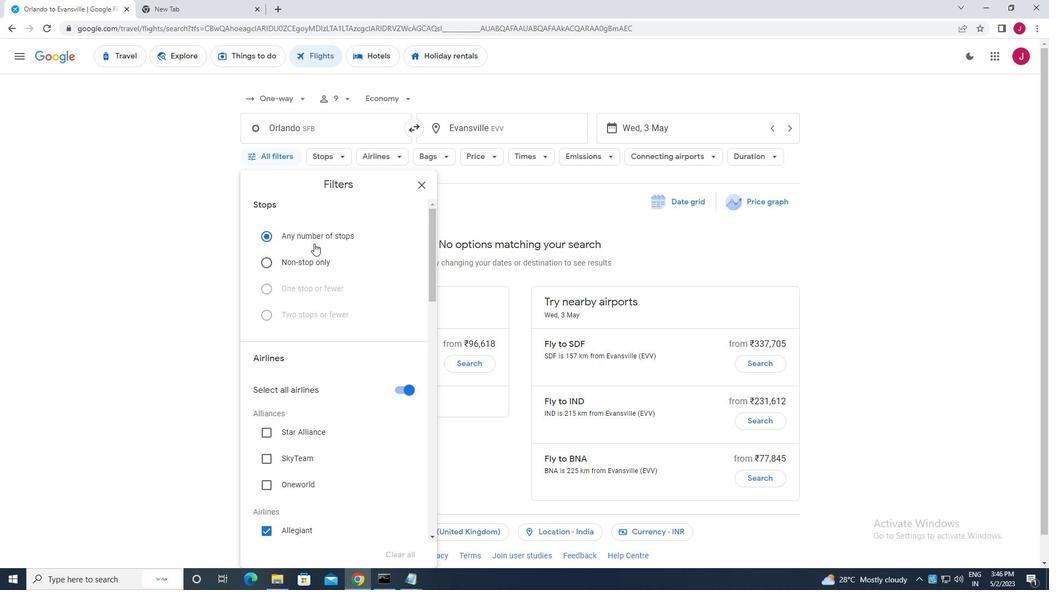 
Action: Mouse scrolled (316, 247) with delta (0, 0)
Screenshot: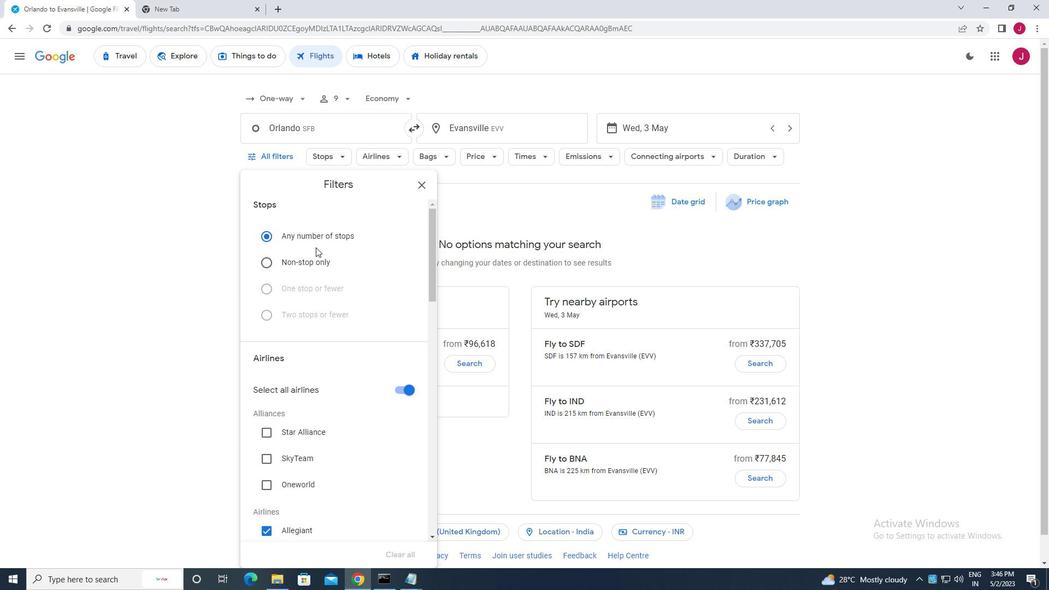 
Action: Mouse moved to (400, 230)
Screenshot: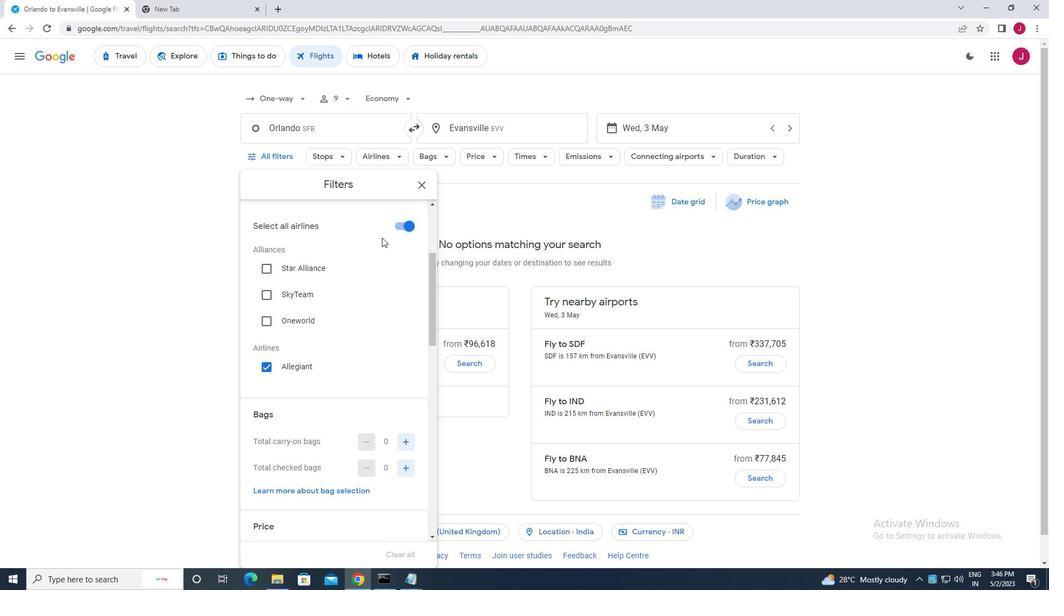 
Action: Mouse pressed left at (400, 230)
Screenshot: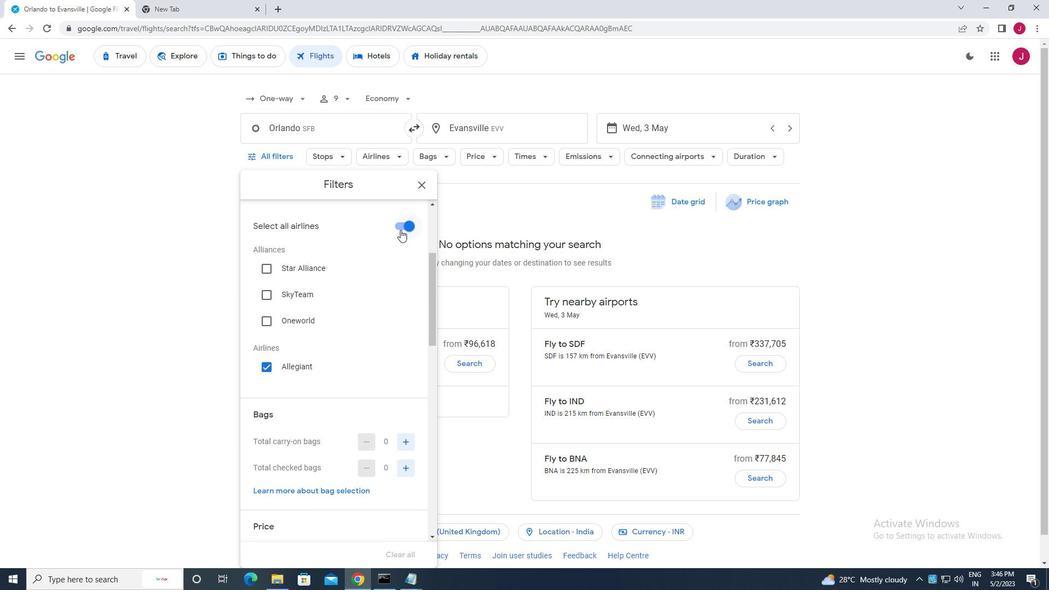 
Action: Mouse moved to (347, 292)
Screenshot: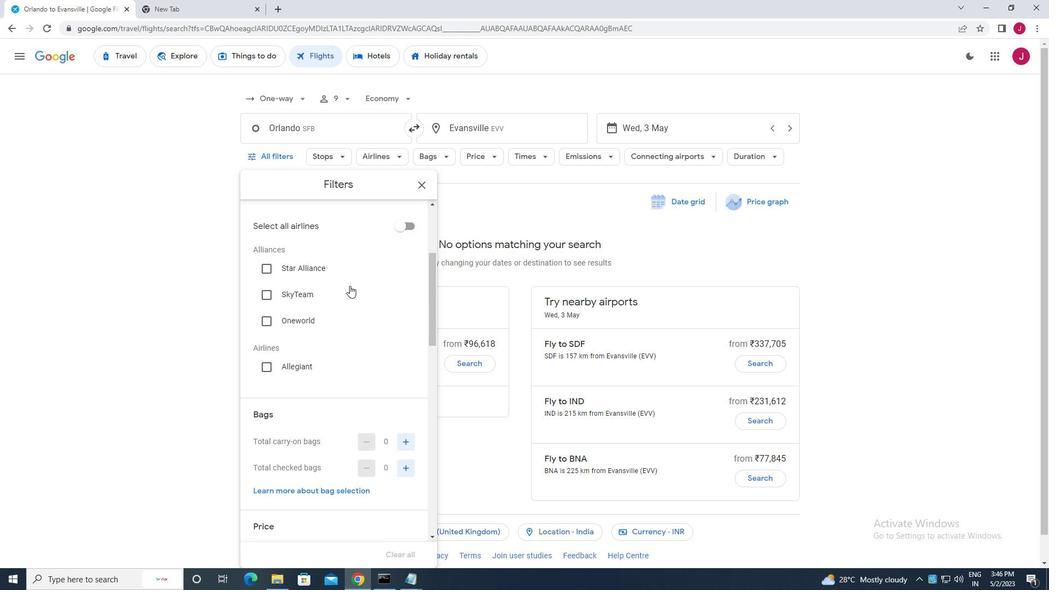 
Action: Mouse scrolled (347, 292) with delta (0, 0)
Screenshot: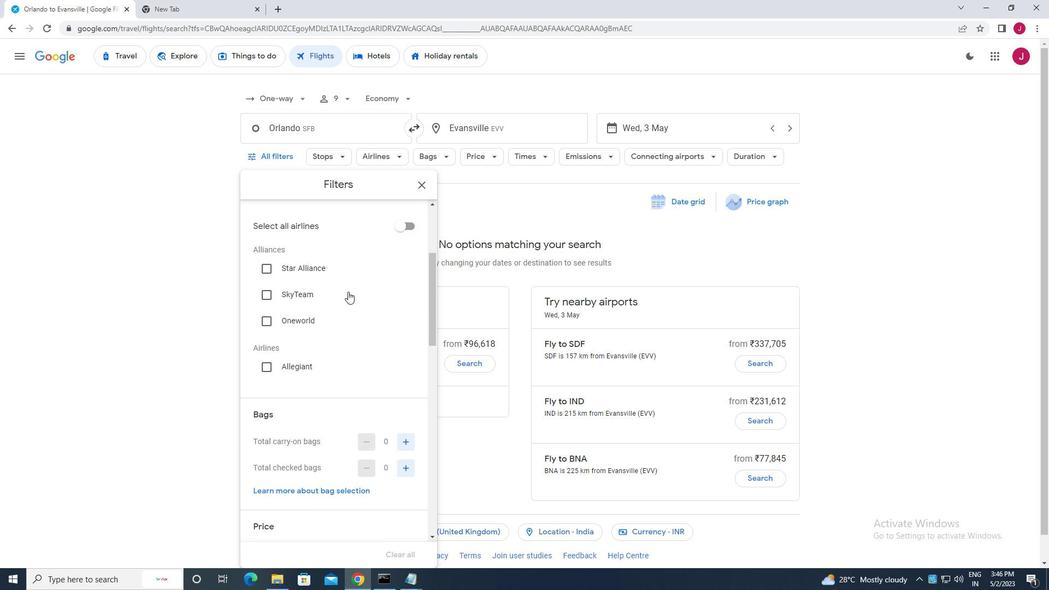 
Action: Mouse scrolled (347, 292) with delta (0, 0)
Screenshot: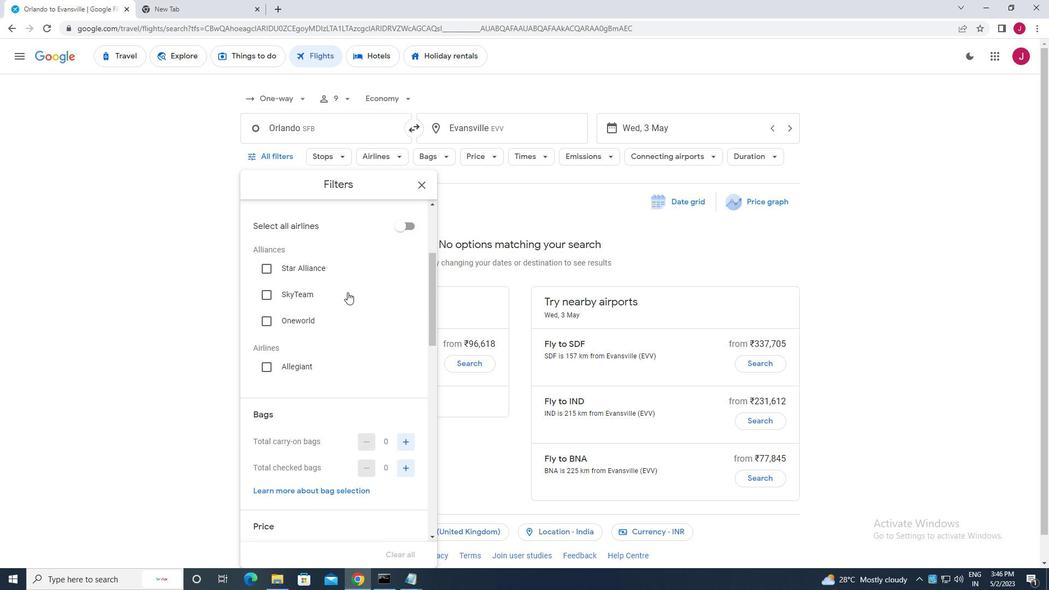 
Action: Mouse scrolled (347, 291) with delta (0, 0)
Screenshot: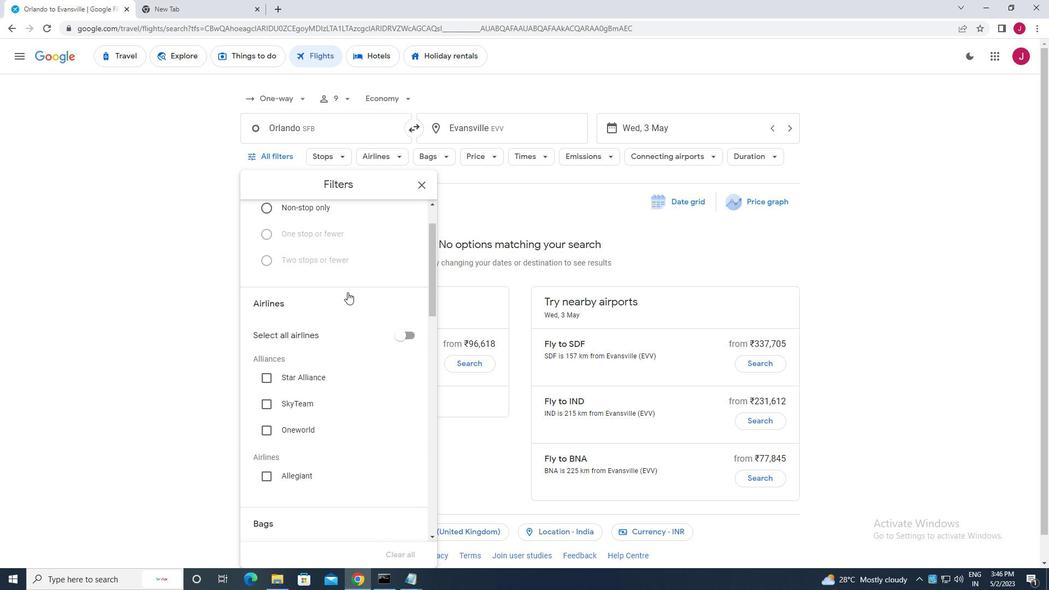 
Action: Mouse scrolled (347, 291) with delta (0, 0)
Screenshot: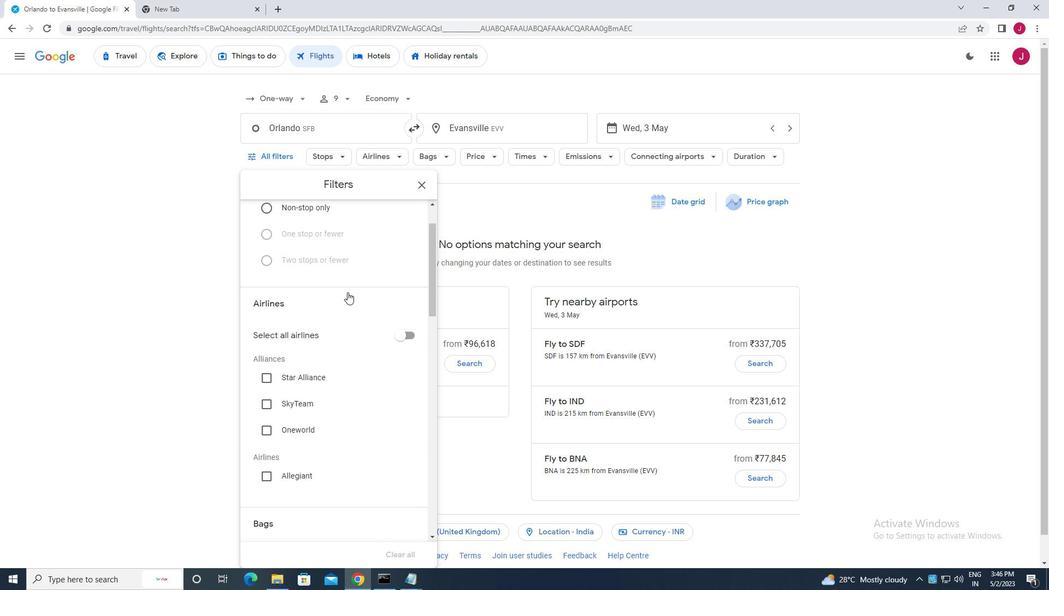 
Action: Mouse scrolled (347, 291) with delta (0, 0)
Screenshot: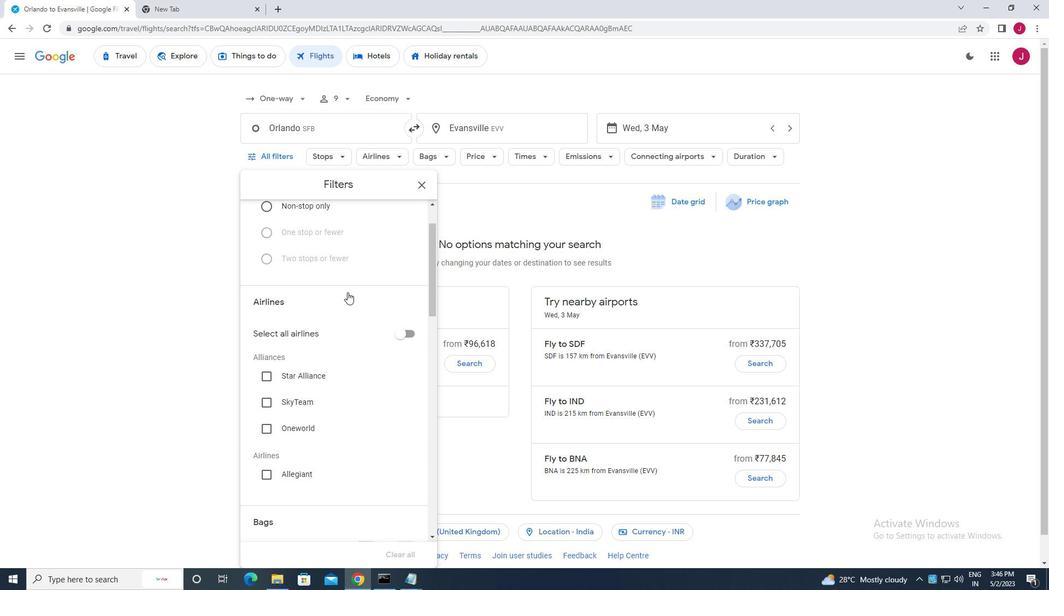 
Action: Mouse scrolled (347, 291) with delta (0, 0)
Screenshot: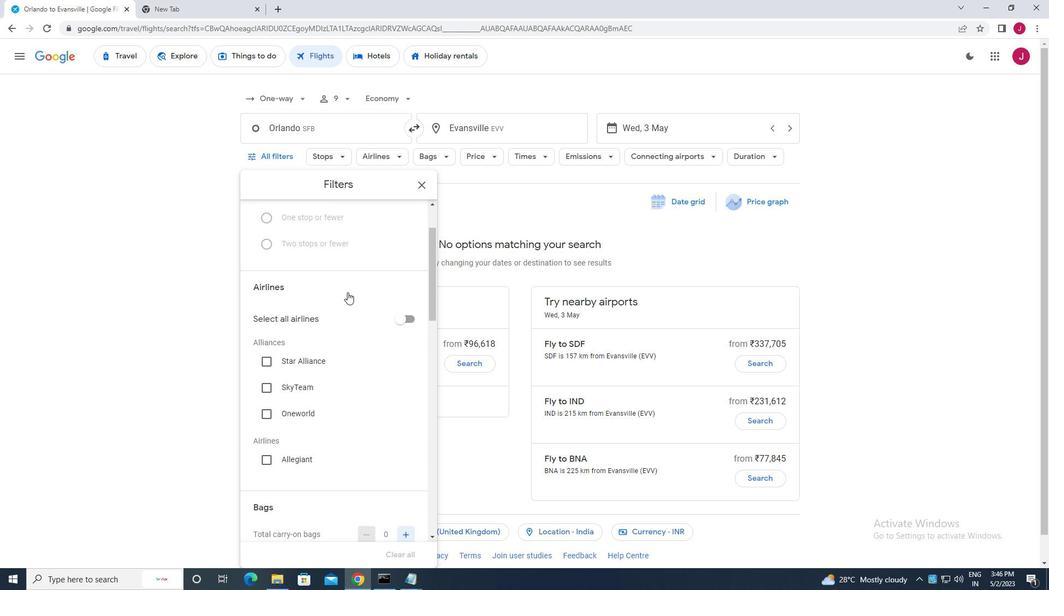 
Action: Mouse scrolled (347, 291) with delta (0, 0)
Screenshot: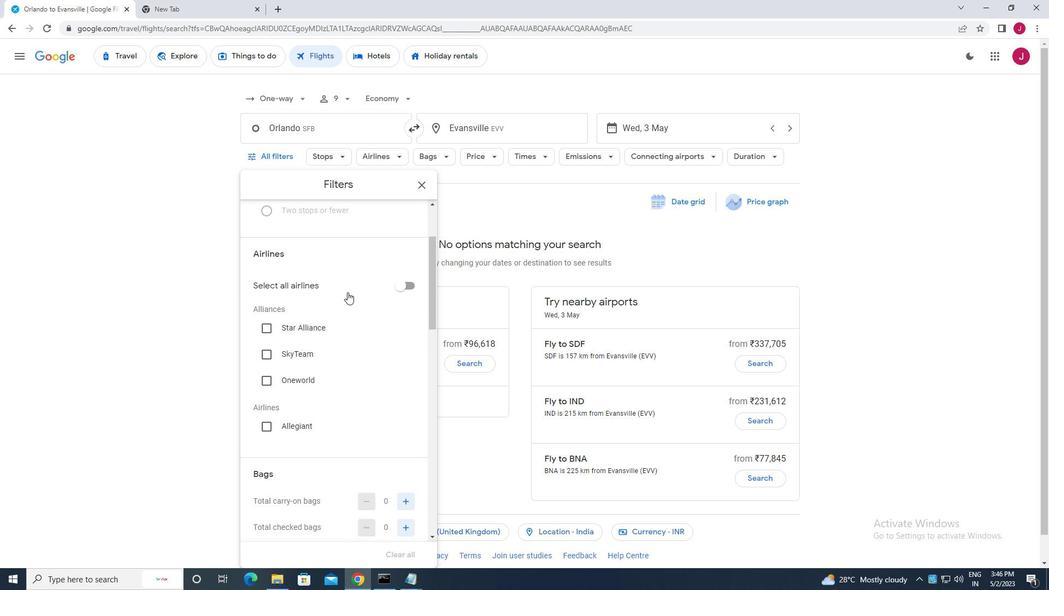 
Action: Mouse moved to (403, 306)
Screenshot: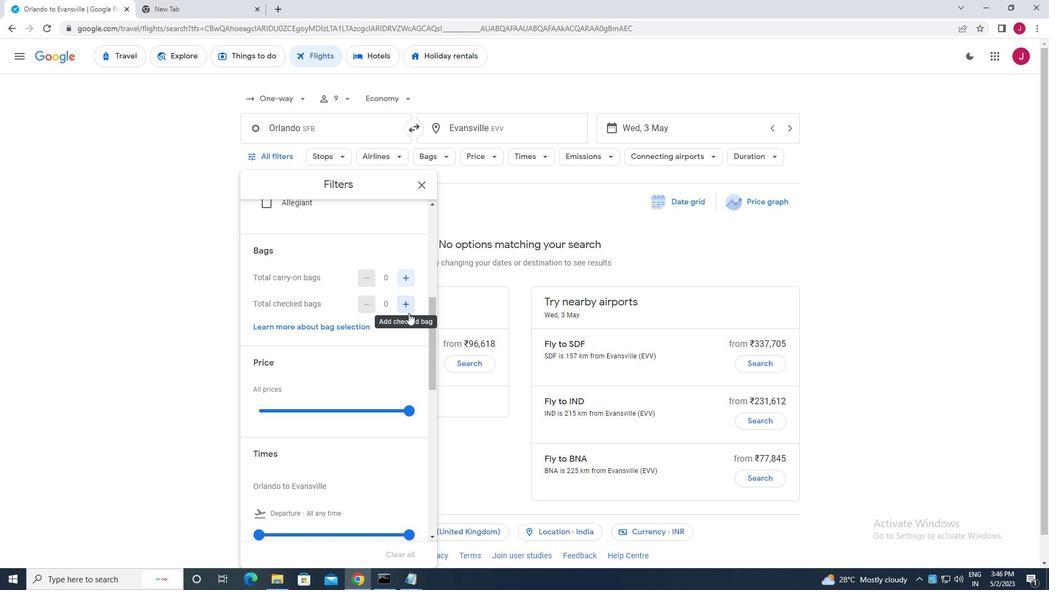 
Action: Mouse pressed left at (403, 306)
Screenshot: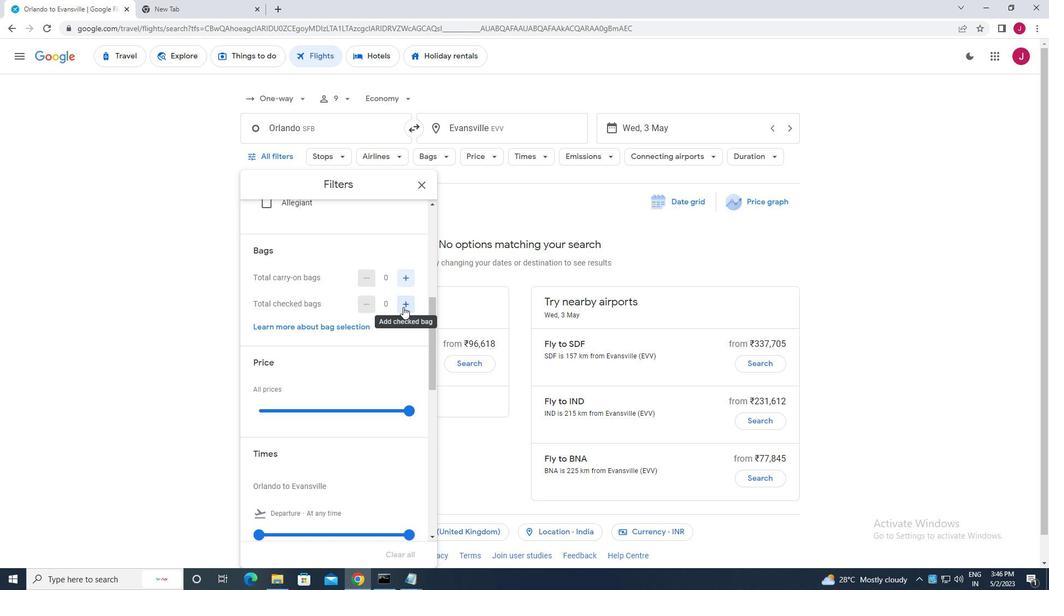 
Action: Mouse pressed left at (403, 306)
Screenshot: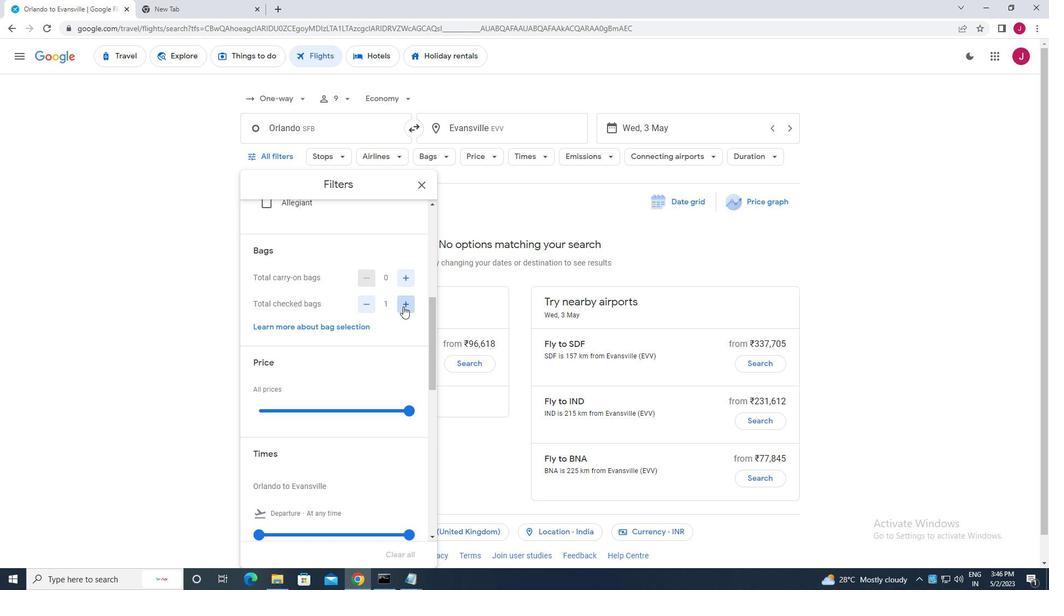 
Action: Mouse pressed left at (403, 306)
Screenshot: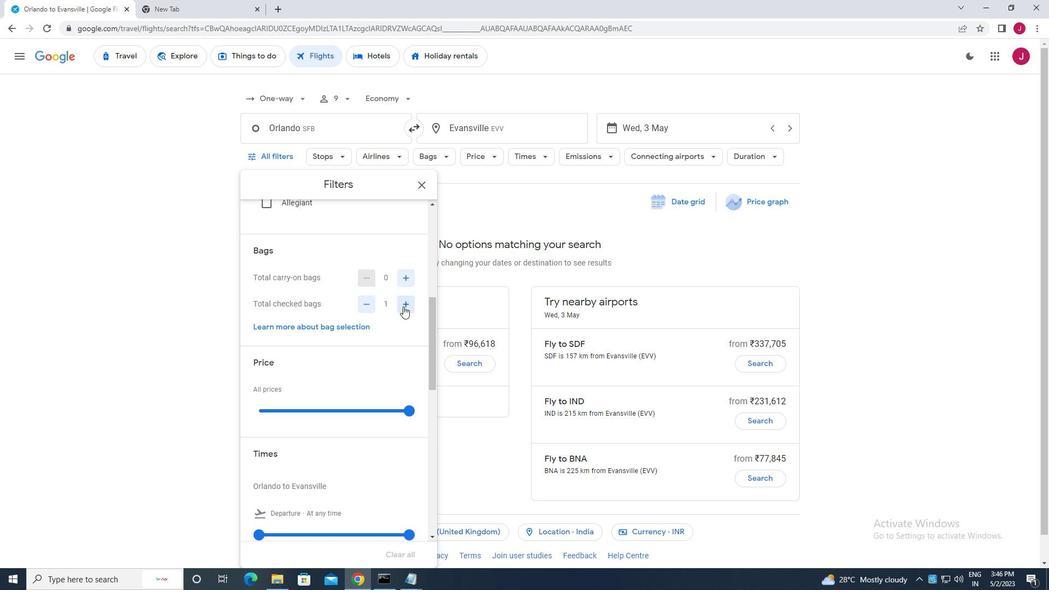 
Action: Mouse pressed left at (403, 306)
Screenshot: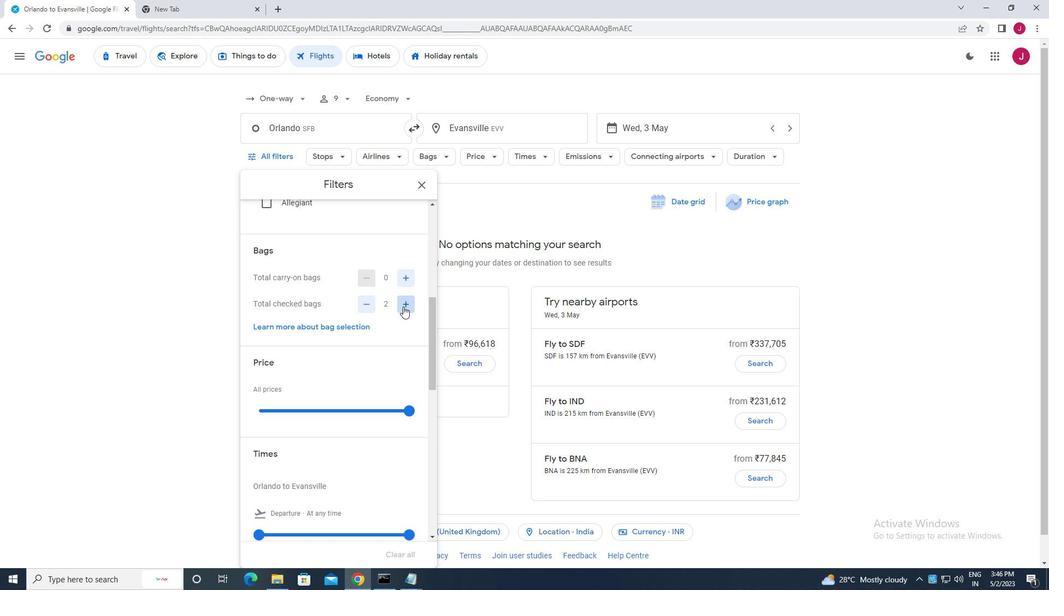 
Action: Mouse pressed left at (403, 306)
Screenshot: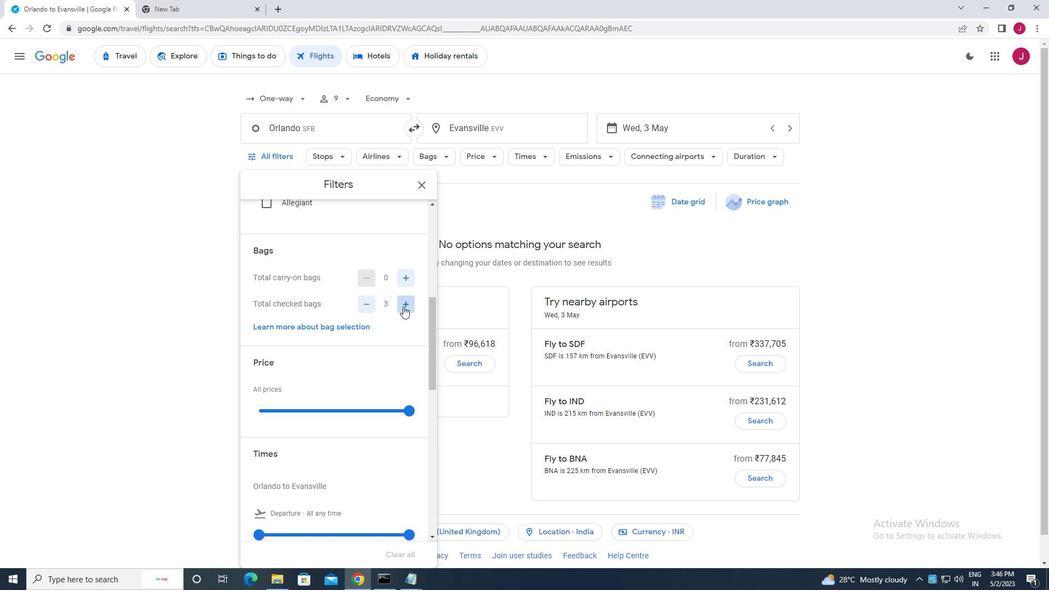 
Action: Mouse pressed left at (403, 306)
Screenshot: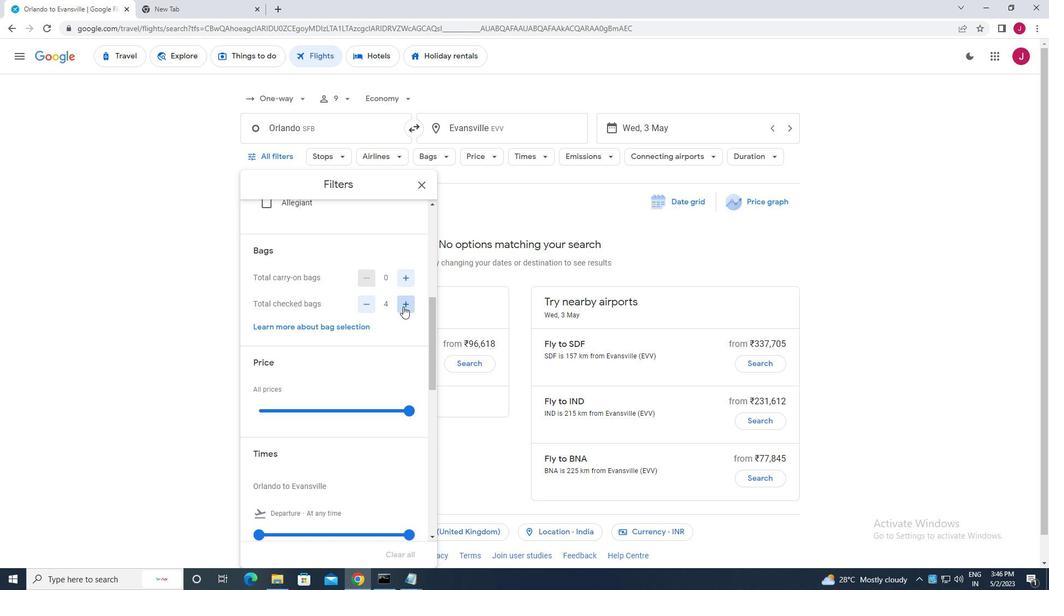 
Action: Mouse pressed left at (403, 306)
Screenshot: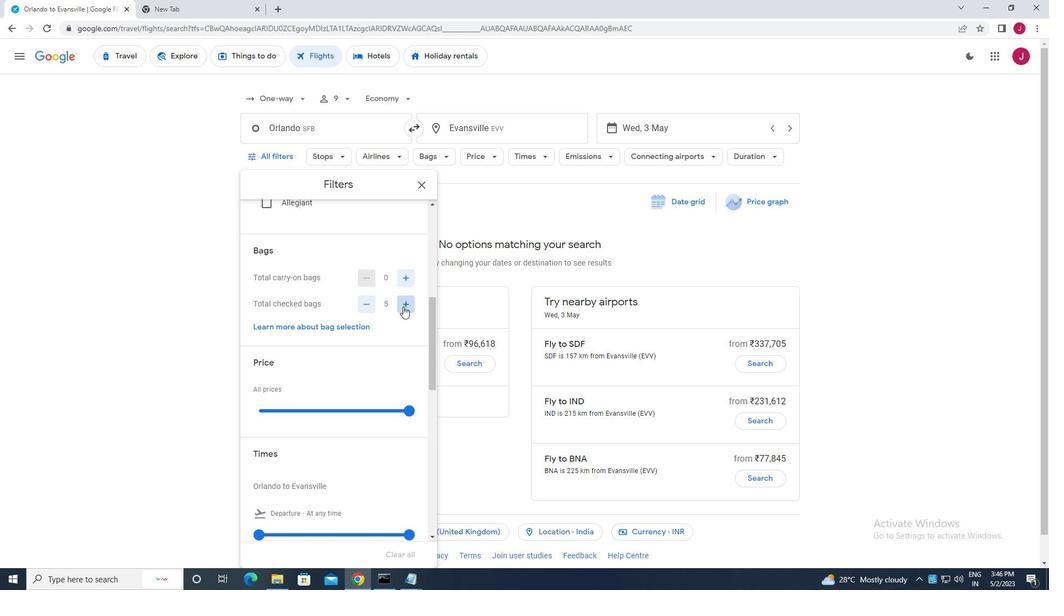 
Action: Mouse pressed left at (403, 306)
Screenshot: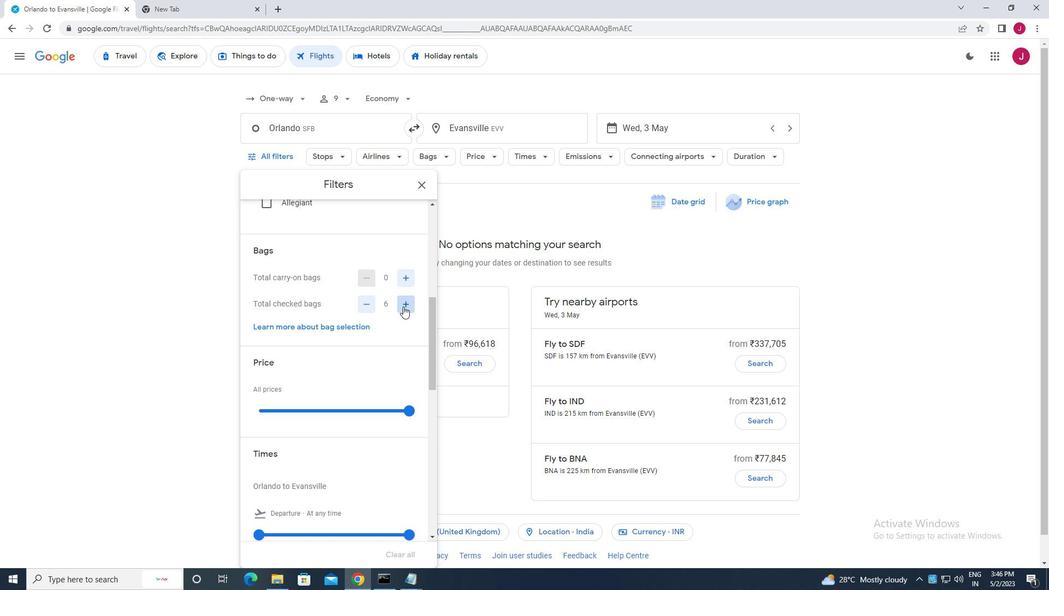 
Action: Mouse pressed left at (403, 306)
Screenshot: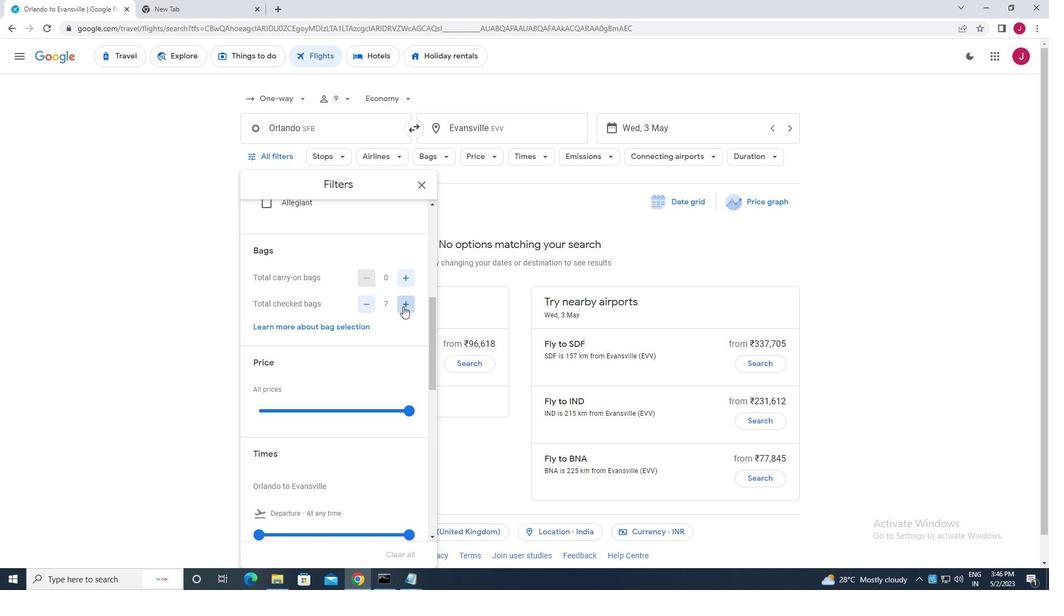 
Action: Mouse moved to (408, 413)
Screenshot: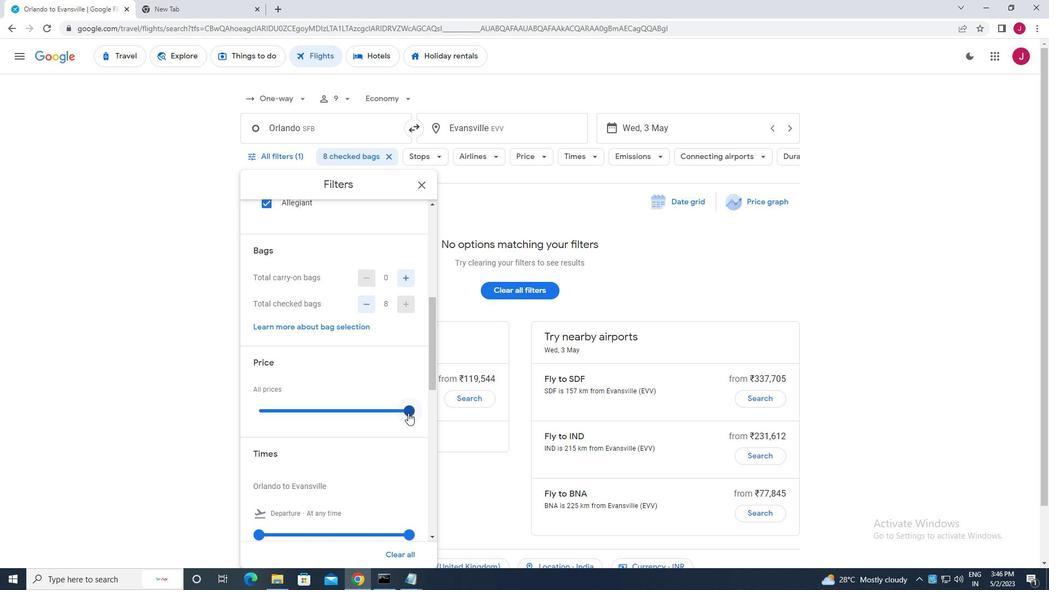 
Action: Mouse pressed left at (408, 413)
Screenshot: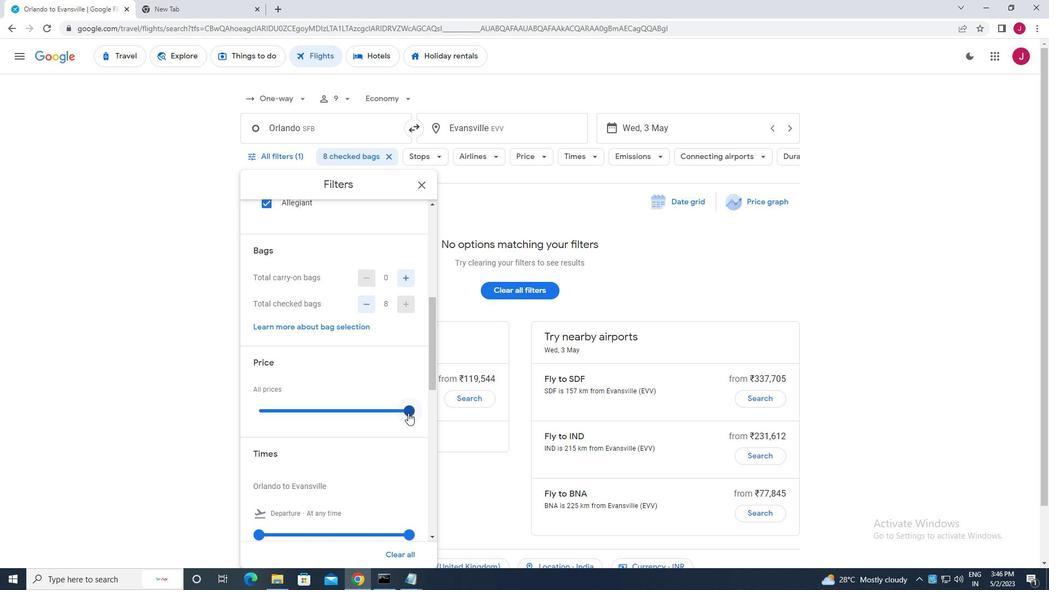 
Action: Mouse moved to (405, 383)
Screenshot: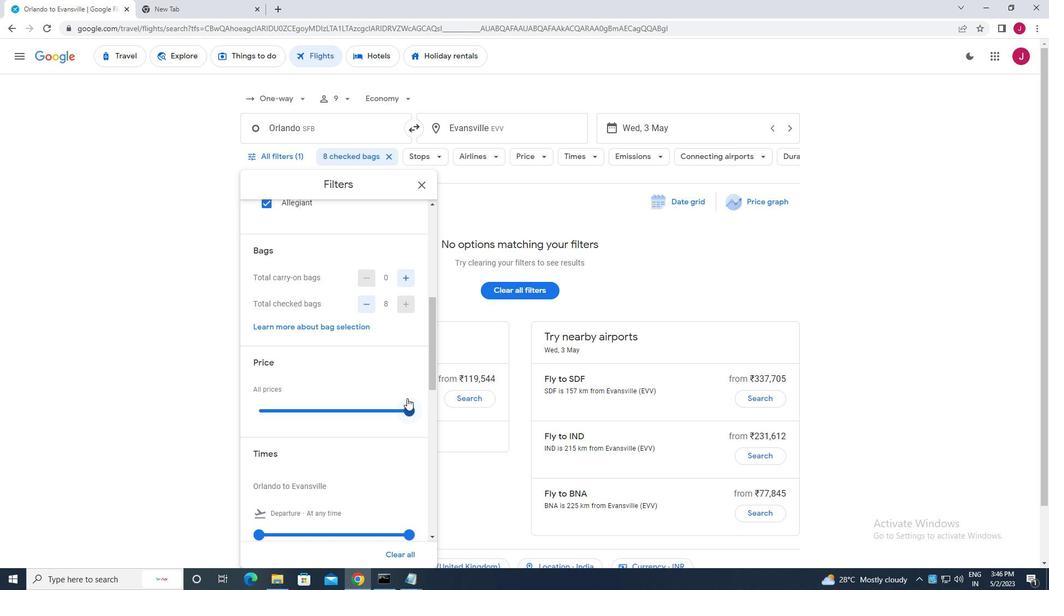 
Action: Mouse scrolled (405, 383) with delta (0, 0)
Screenshot: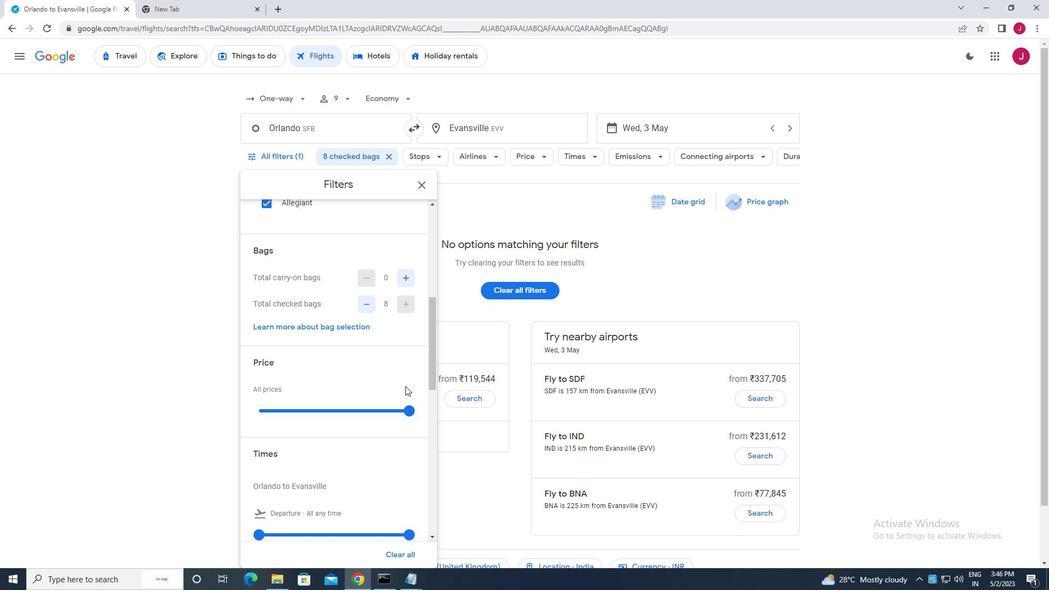 
Action: Mouse scrolled (405, 383) with delta (0, 0)
Screenshot: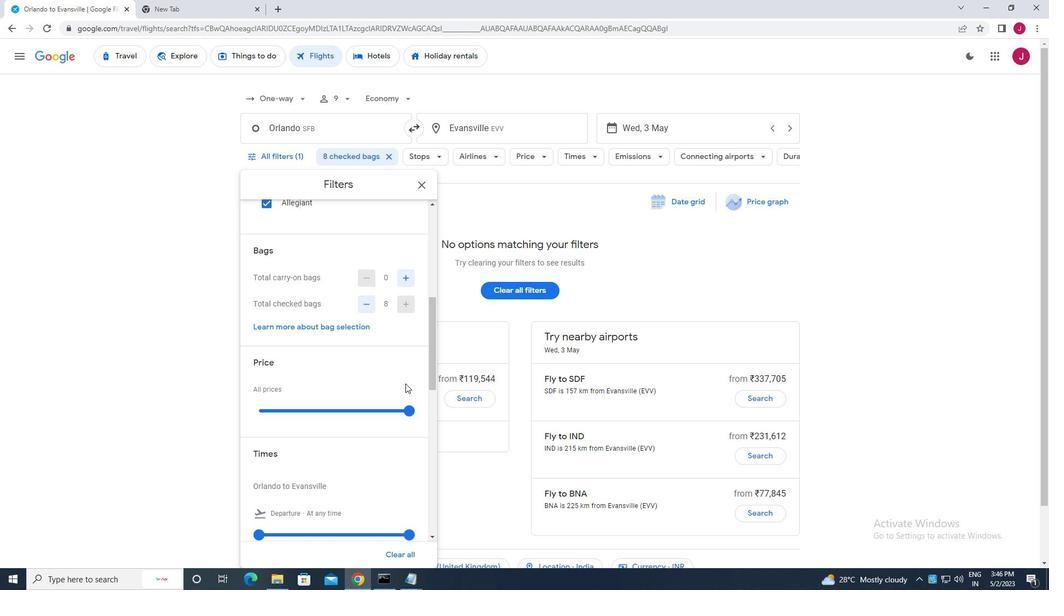 
Action: Mouse scrolled (405, 383) with delta (0, 0)
Screenshot: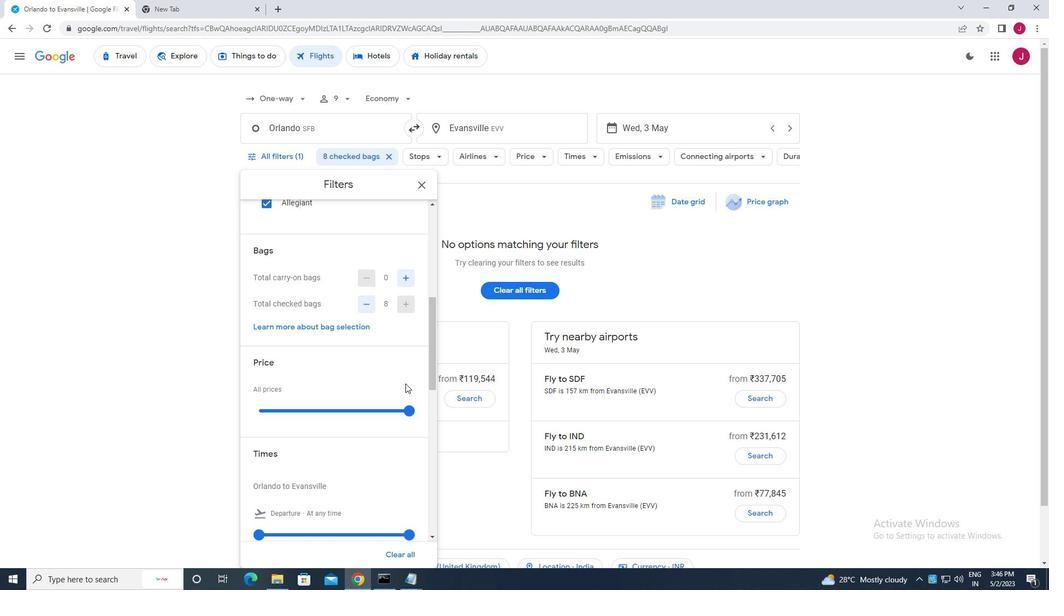 
Action: Mouse moved to (258, 368)
Screenshot: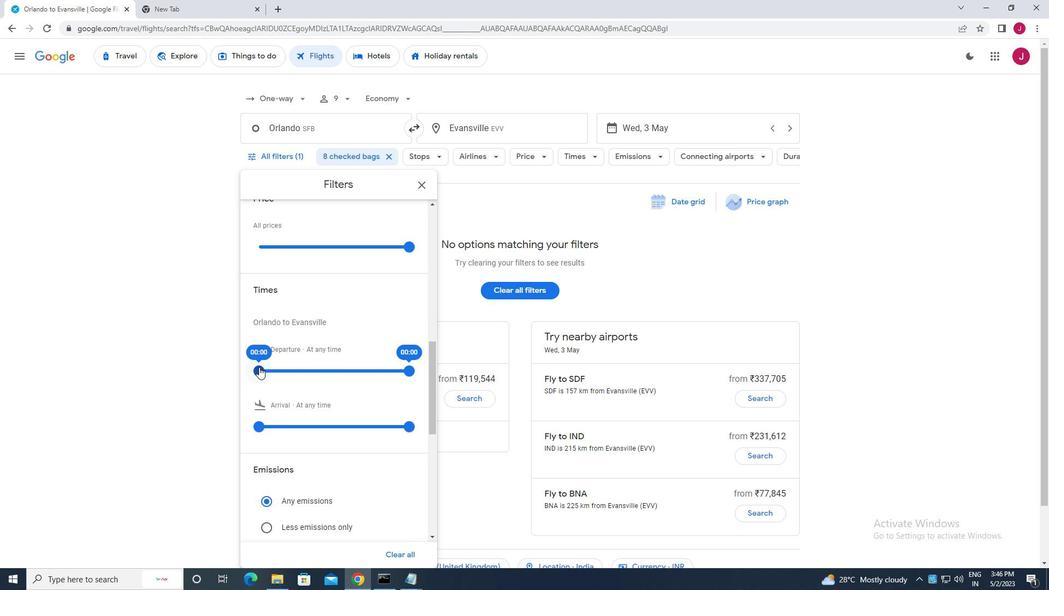 
Action: Mouse pressed left at (258, 368)
Screenshot: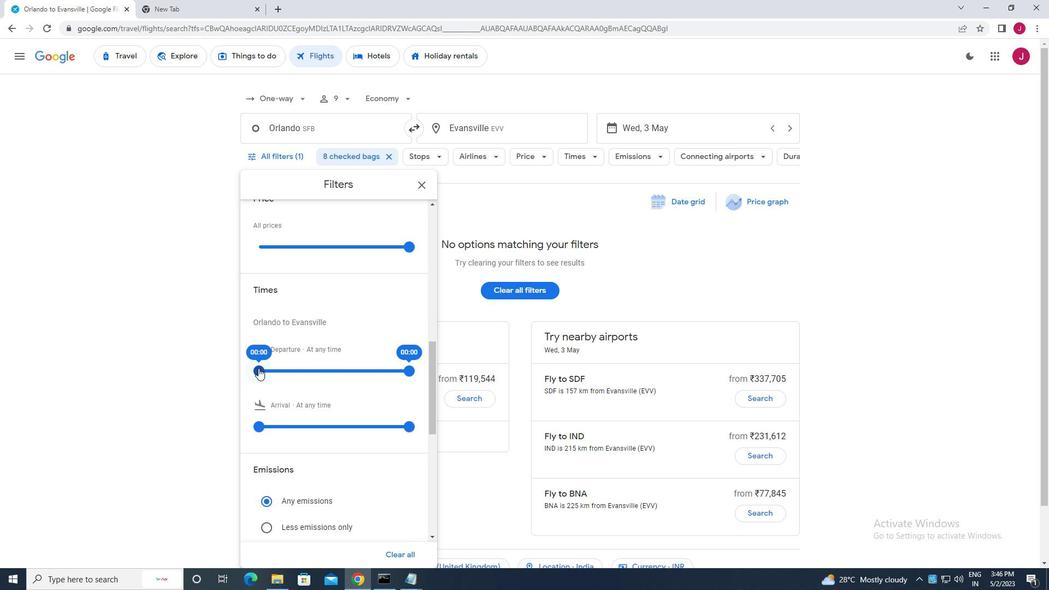 
Action: Mouse moved to (408, 373)
Screenshot: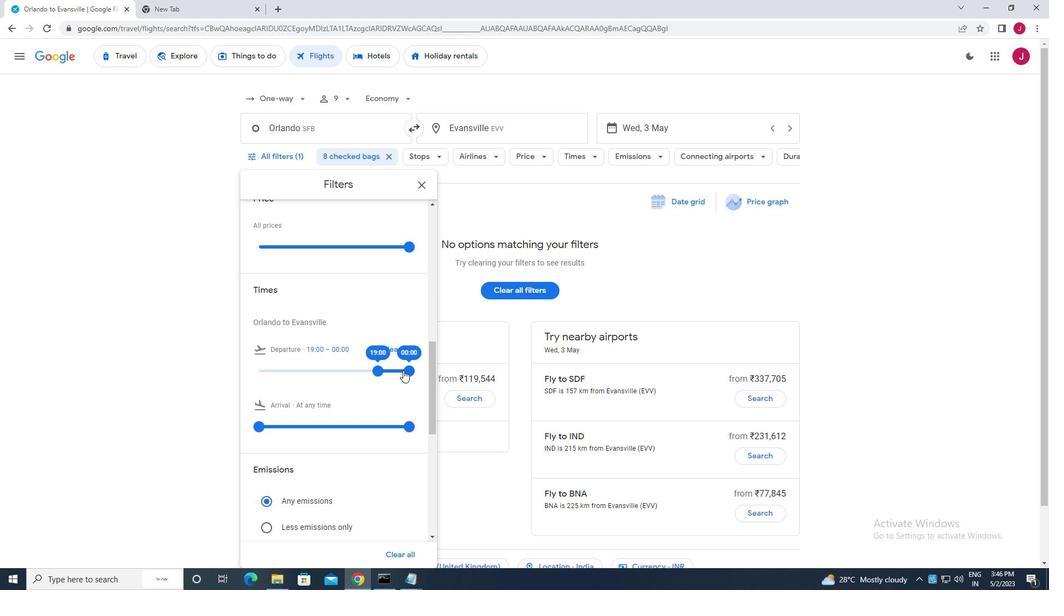 
Action: Mouse pressed left at (408, 373)
Screenshot: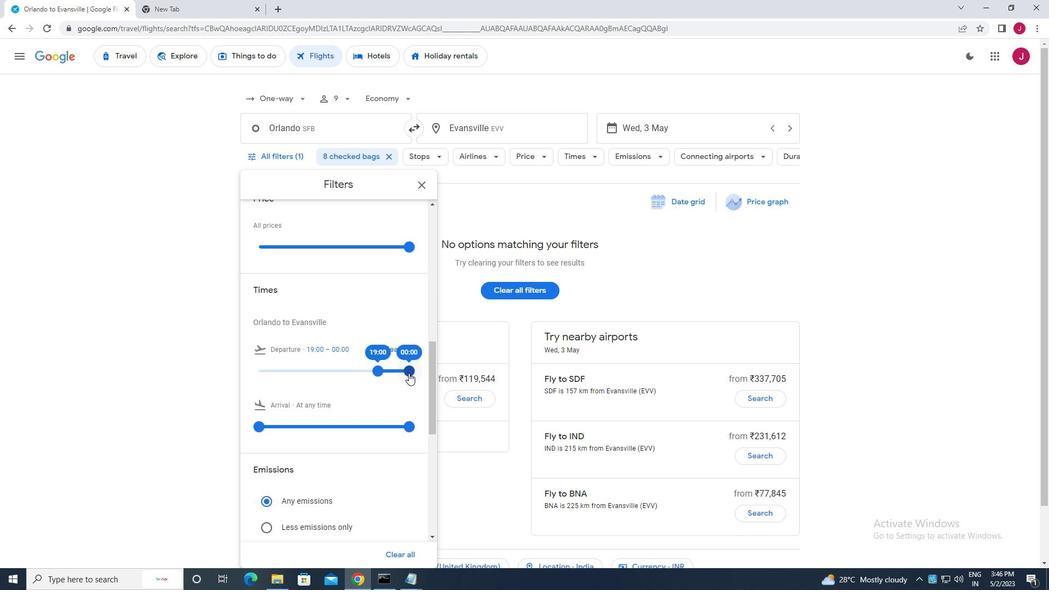 
Action: Mouse moved to (423, 184)
Screenshot: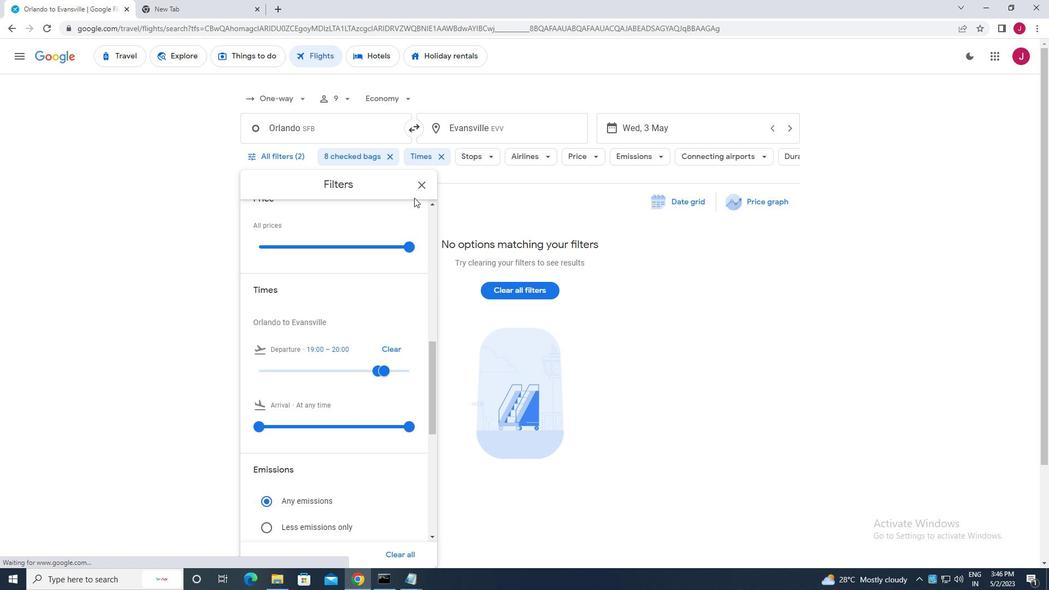 
Action: Mouse pressed left at (423, 184)
Screenshot: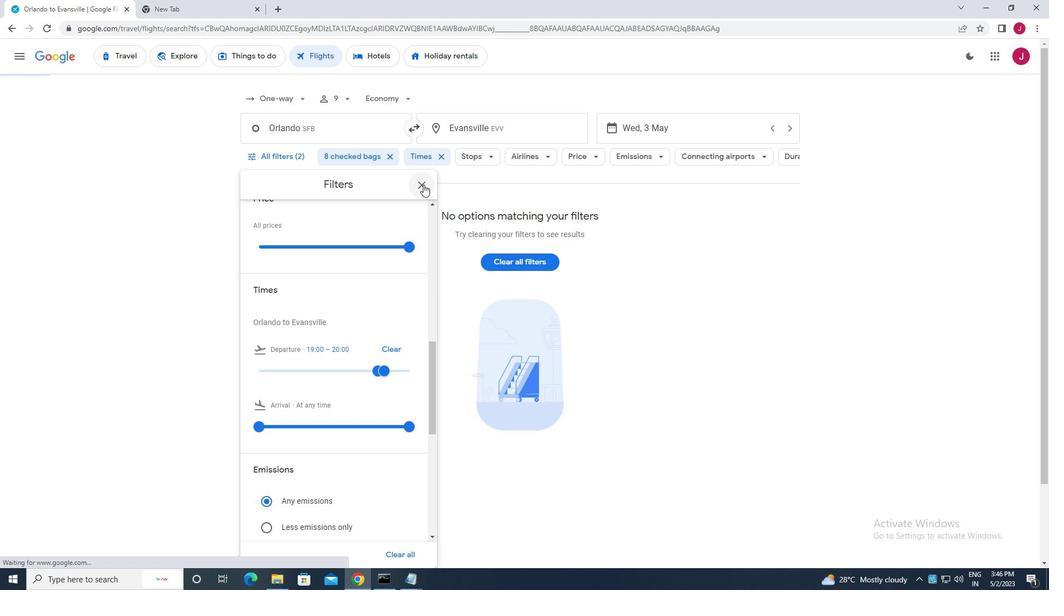 
Action: Mouse moved to (422, 184)
Screenshot: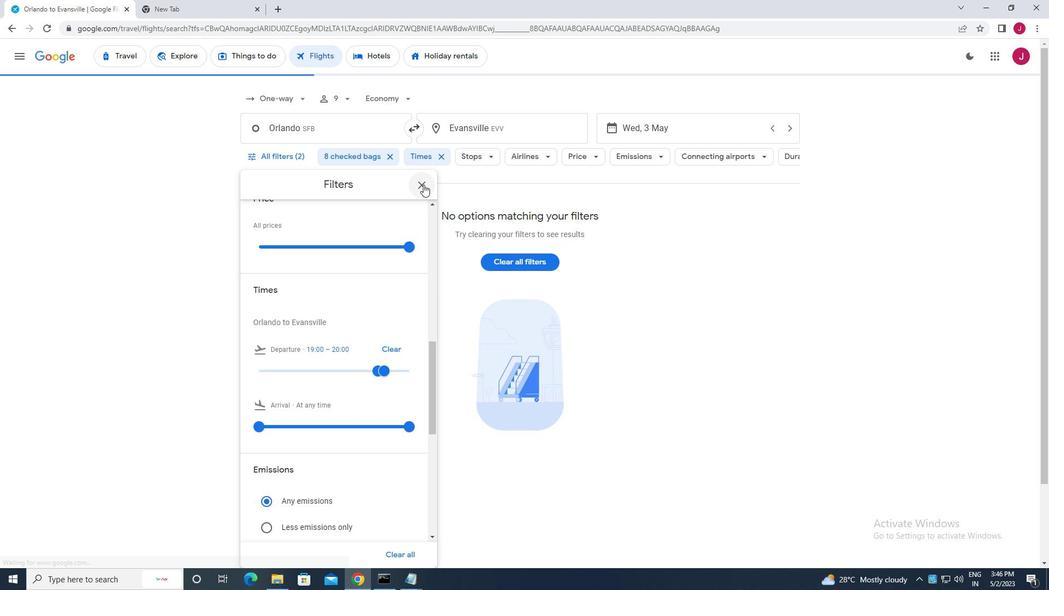 
